 Task: Find connections with filter location Jagüey Grande with filter topic #jobinterviewswith filter profile language Spanish with filter current company TransPerfect with filter school Rungta College of Engineering & Technology Kohka-Kurud Bhilai. with filter industry Mining with filter service category AnimationArchitecture with filter keywords title SQL Developer
Action: Mouse moved to (486, 56)
Screenshot: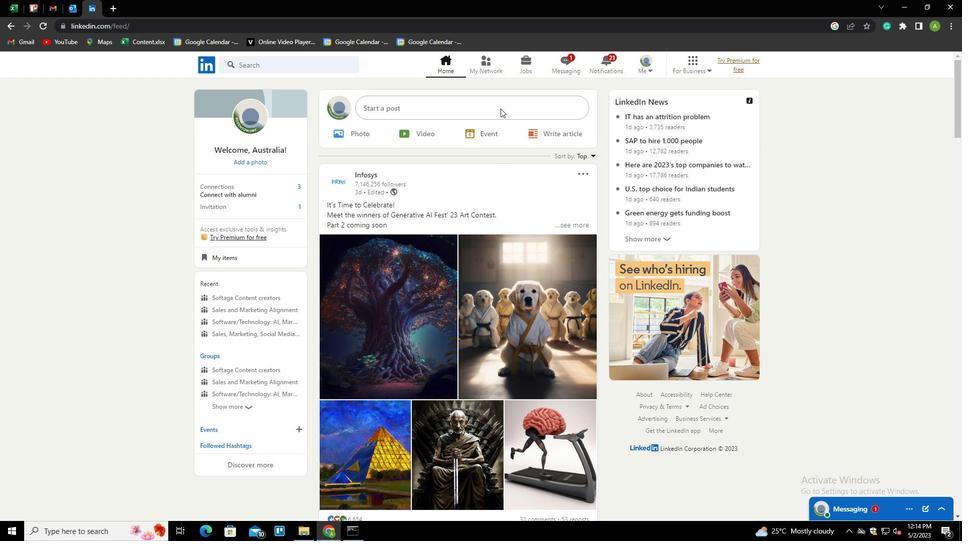 
Action: Mouse pressed left at (486, 56)
Screenshot: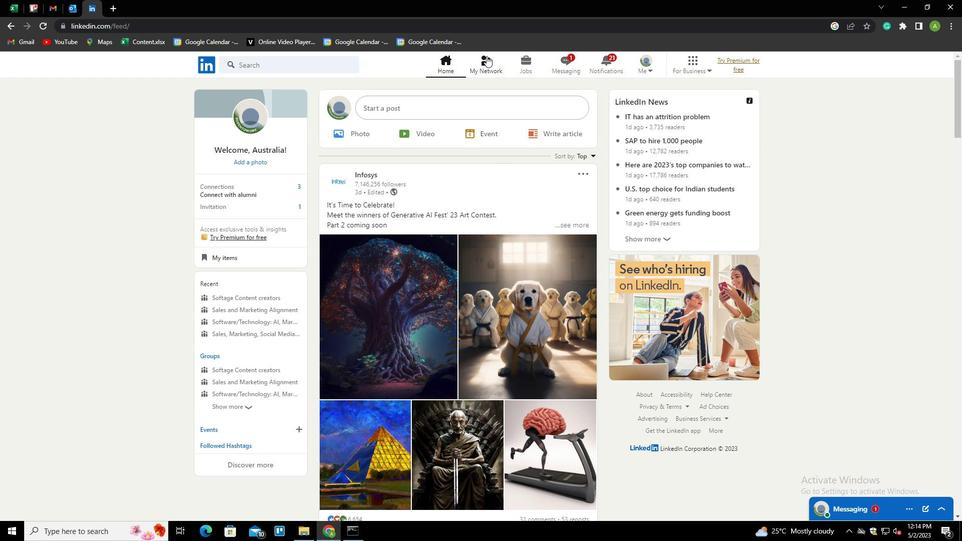 
Action: Mouse moved to (268, 120)
Screenshot: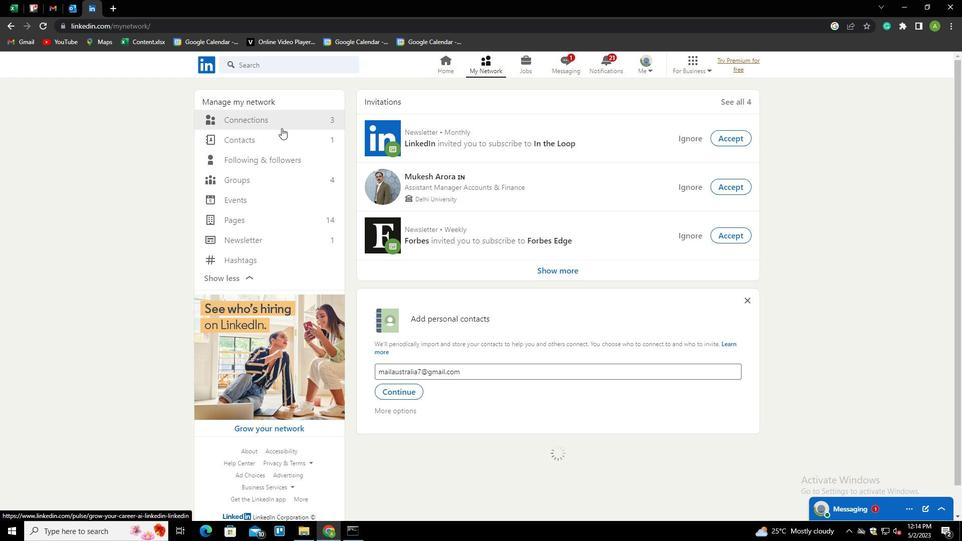 
Action: Mouse pressed left at (268, 120)
Screenshot: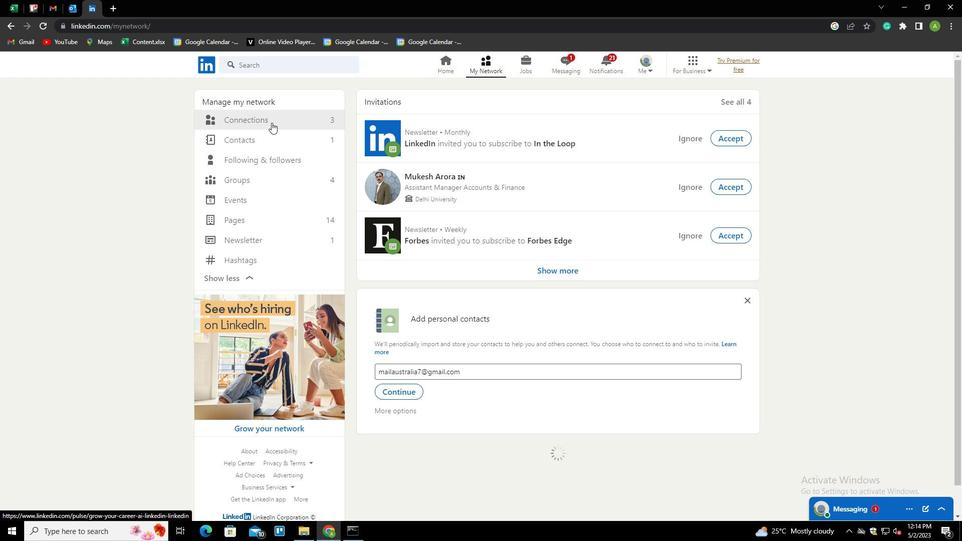 
Action: Mouse moved to (532, 120)
Screenshot: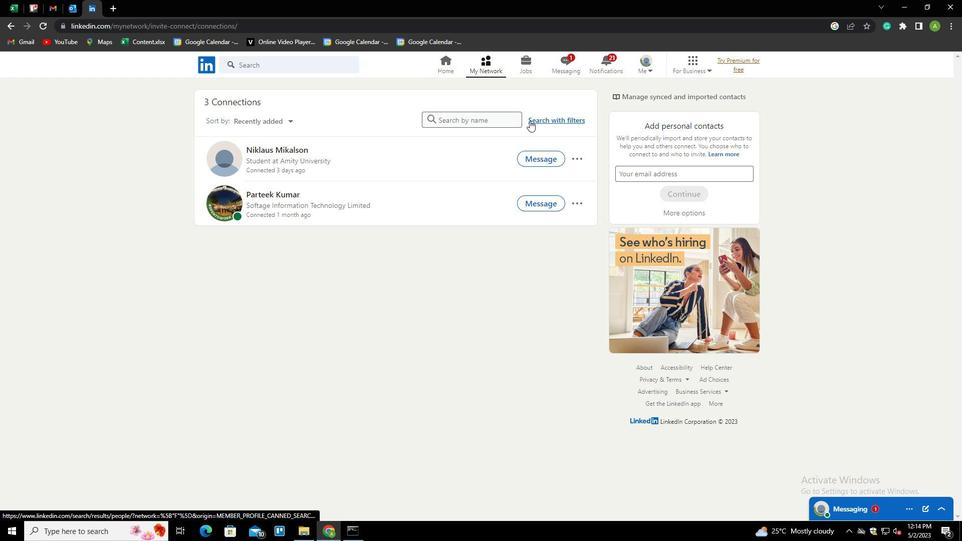 
Action: Mouse pressed left at (532, 120)
Screenshot: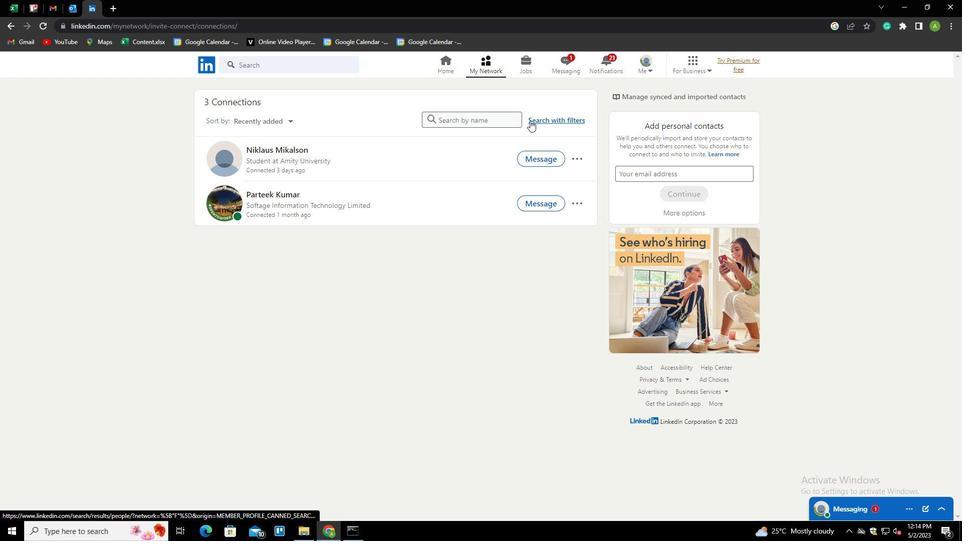
Action: Mouse moved to (511, 91)
Screenshot: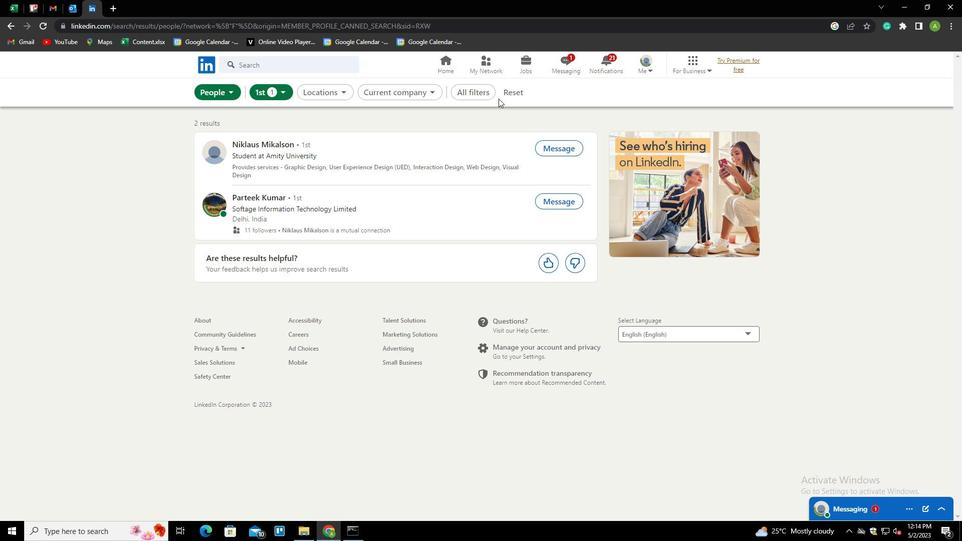 
Action: Mouse pressed left at (511, 91)
Screenshot: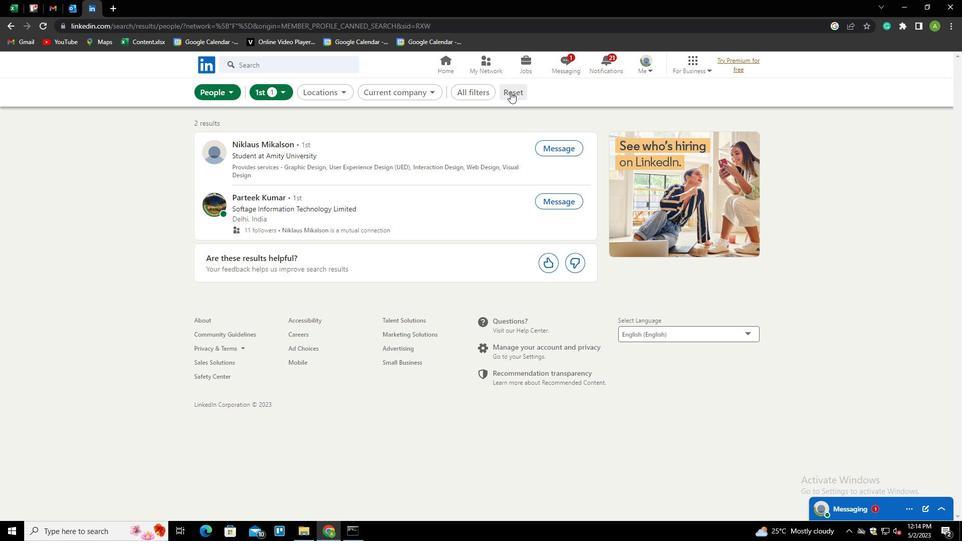 
Action: Mouse moved to (495, 91)
Screenshot: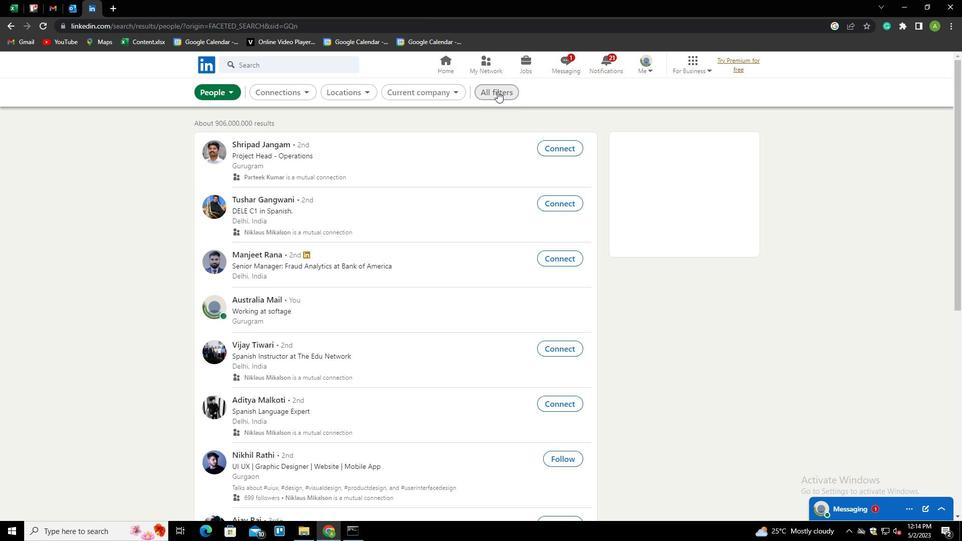 
Action: Mouse pressed left at (495, 91)
Screenshot: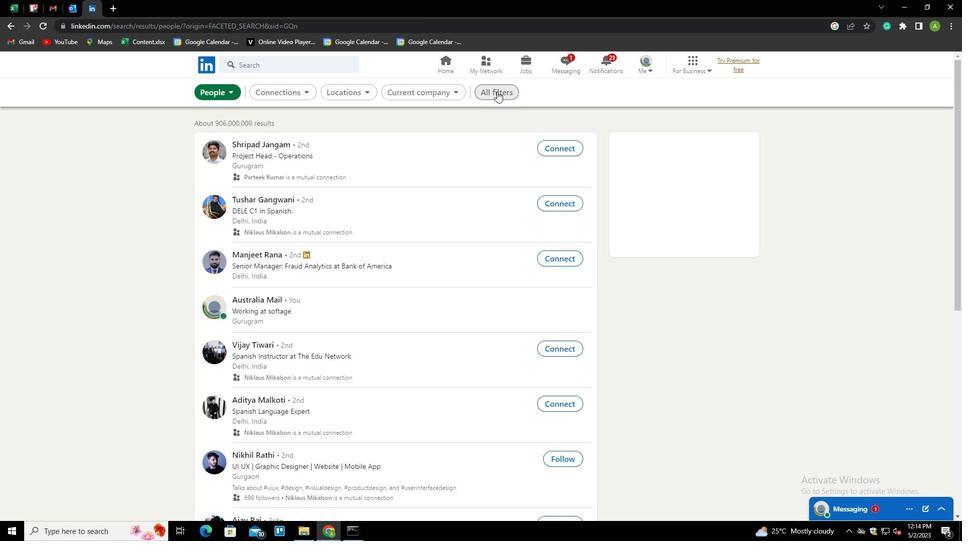 
Action: Mouse moved to (924, 272)
Screenshot: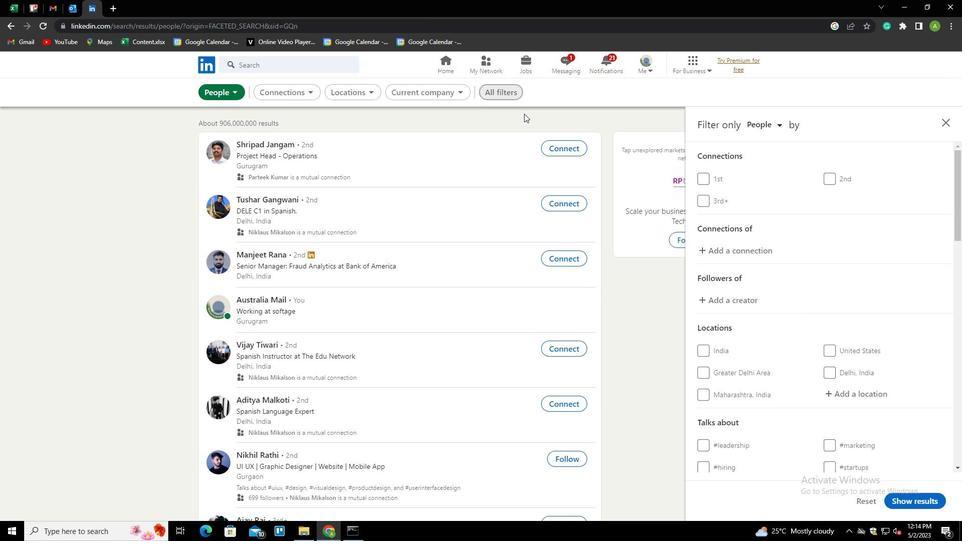 
Action: Mouse scrolled (924, 271) with delta (0, 0)
Screenshot: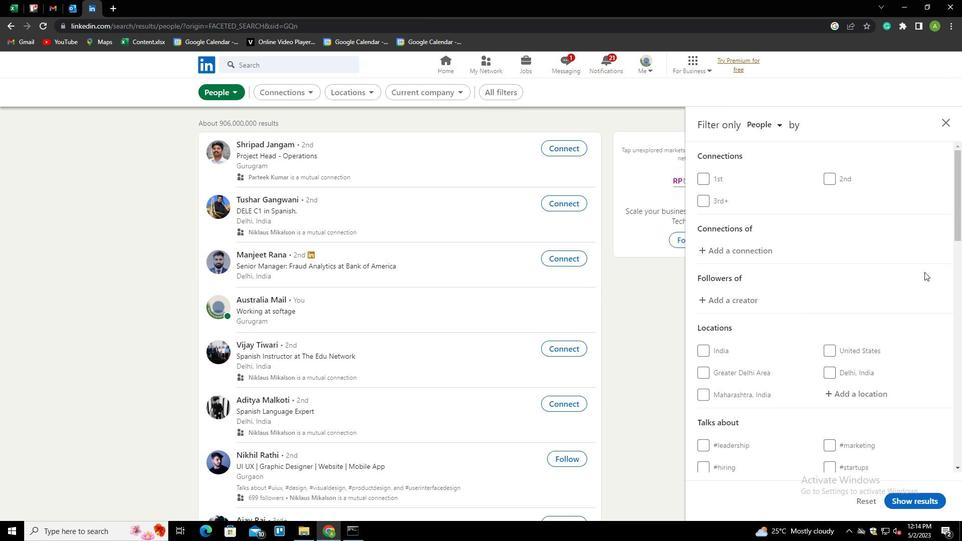 
Action: Mouse scrolled (924, 271) with delta (0, 0)
Screenshot: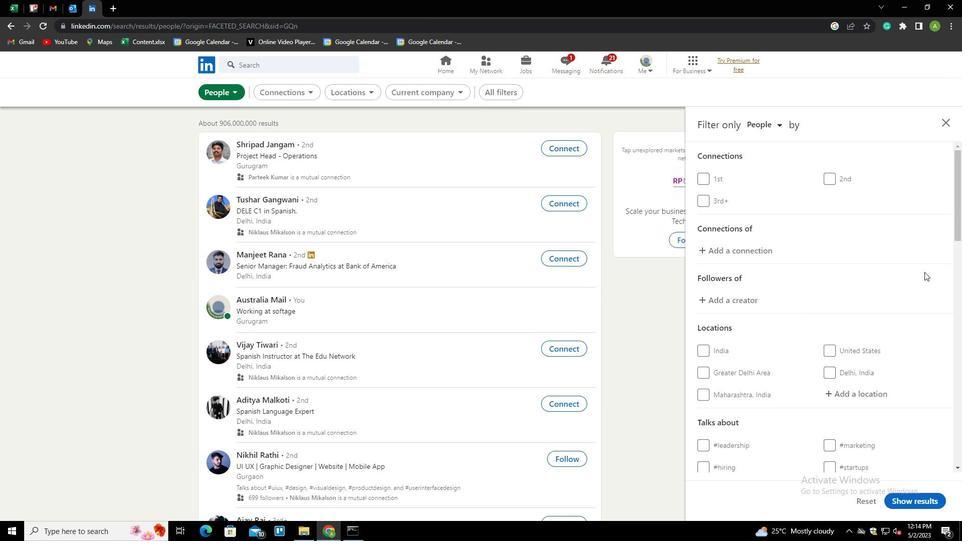 
Action: Mouse moved to (857, 299)
Screenshot: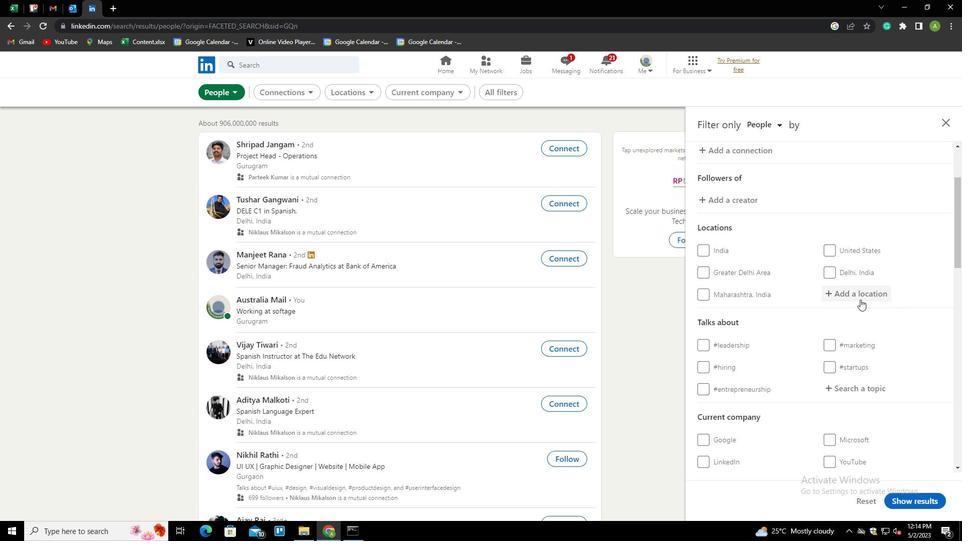 
Action: Mouse pressed left at (857, 299)
Screenshot: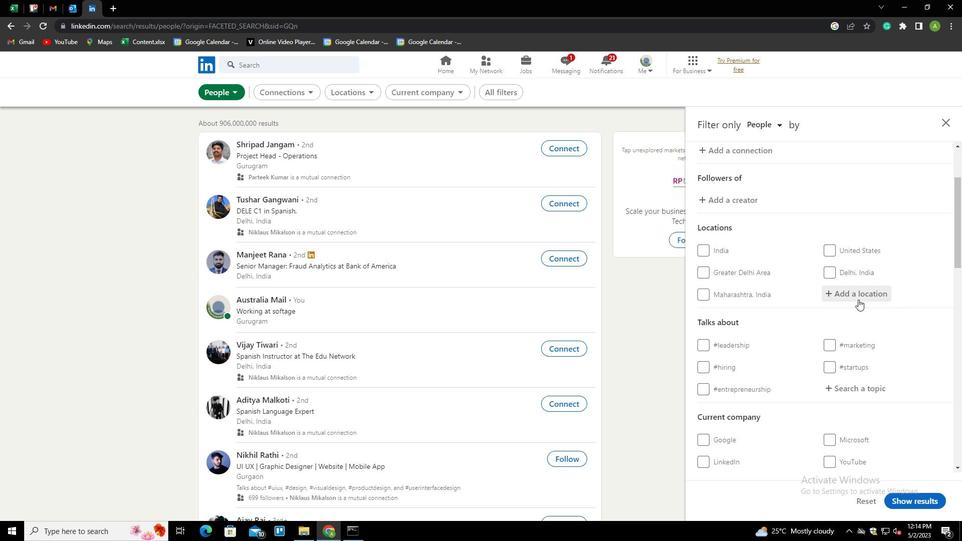 
Action: Key pressed <Key.shift>JAGUEY<Key.down><Key.enter>
Screenshot: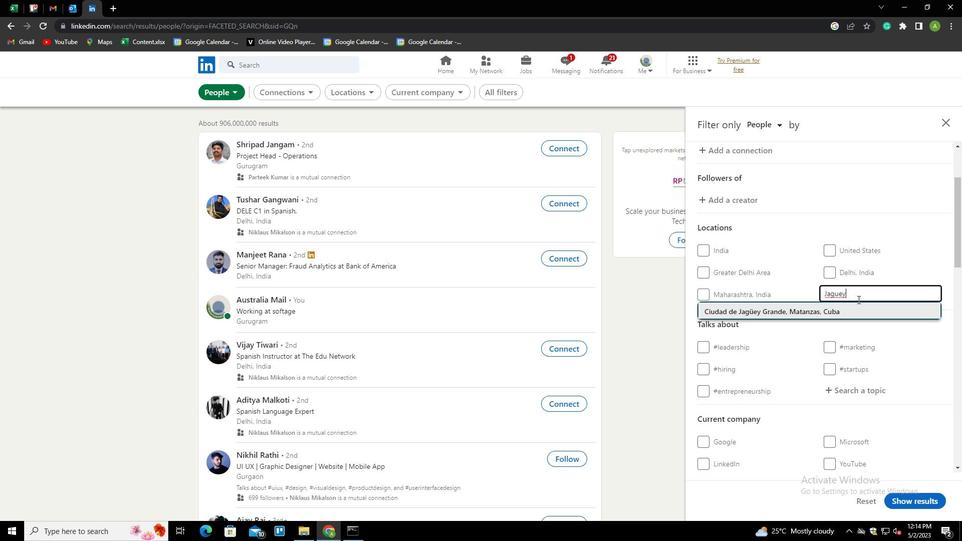 
Action: Mouse scrolled (857, 299) with delta (0, 0)
Screenshot: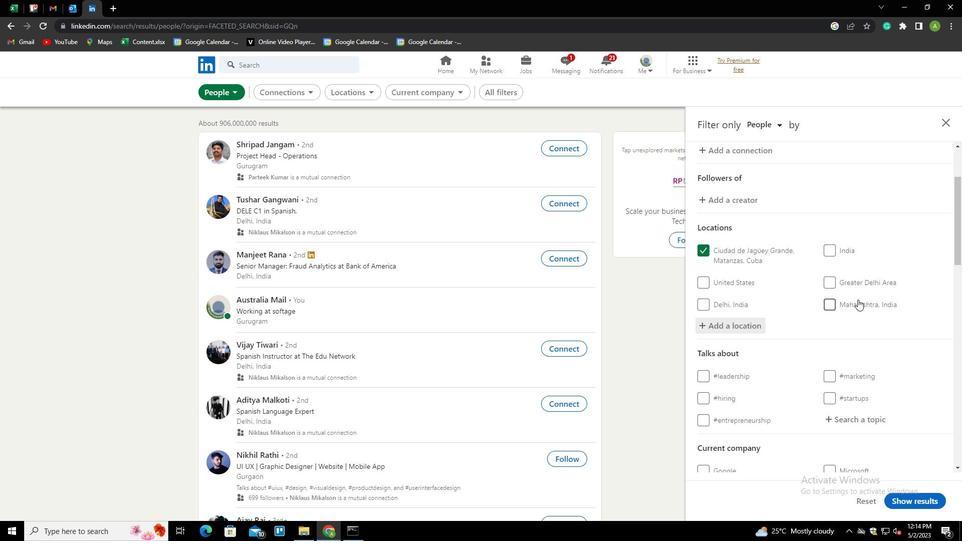 
Action: Mouse scrolled (857, 299) with delta (0, 0)
Screenshot: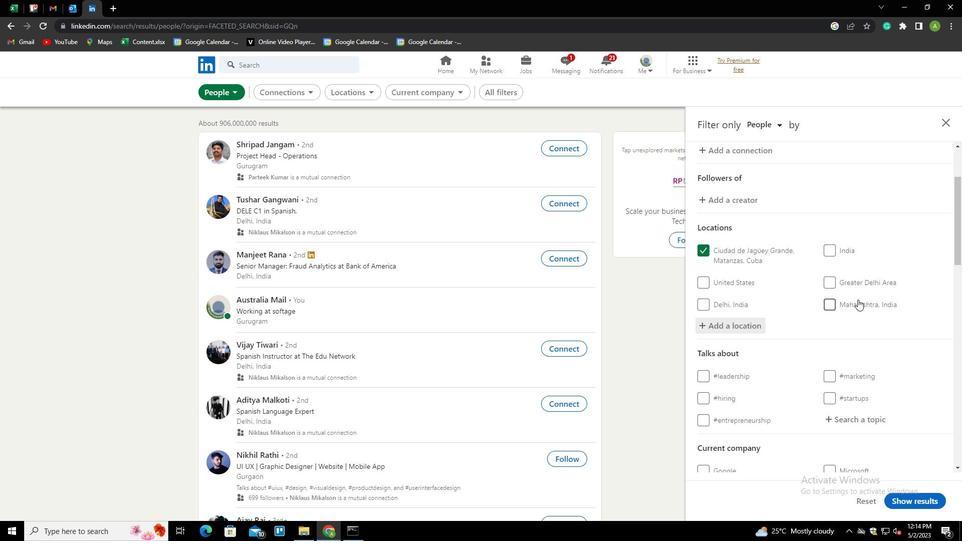 
Action: Mouse scrolled (857, 299) with delta (0, 0)
Screenshot: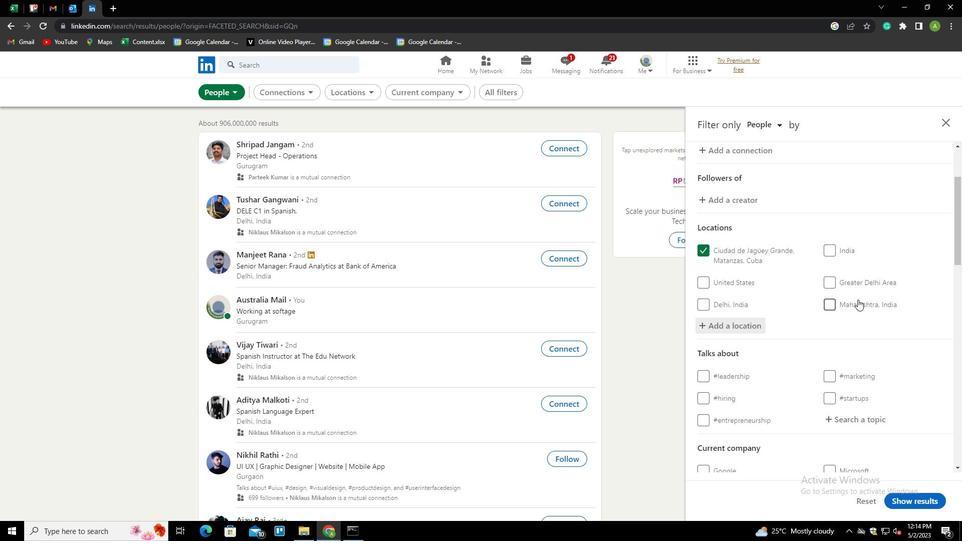 
Action: Mouse moved to (852, 269)
Screenshot: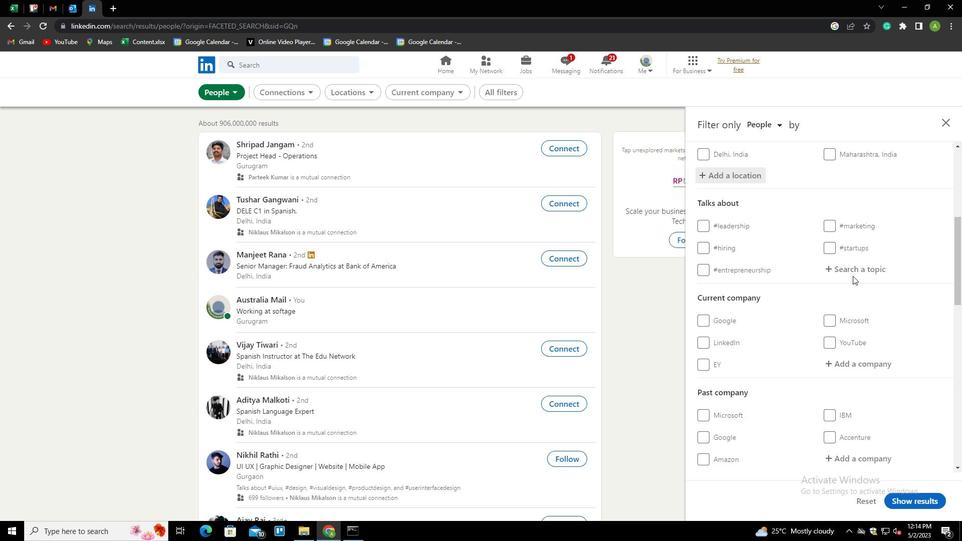 
Action: Mouse pressed left at (852, 269)
Screenshot: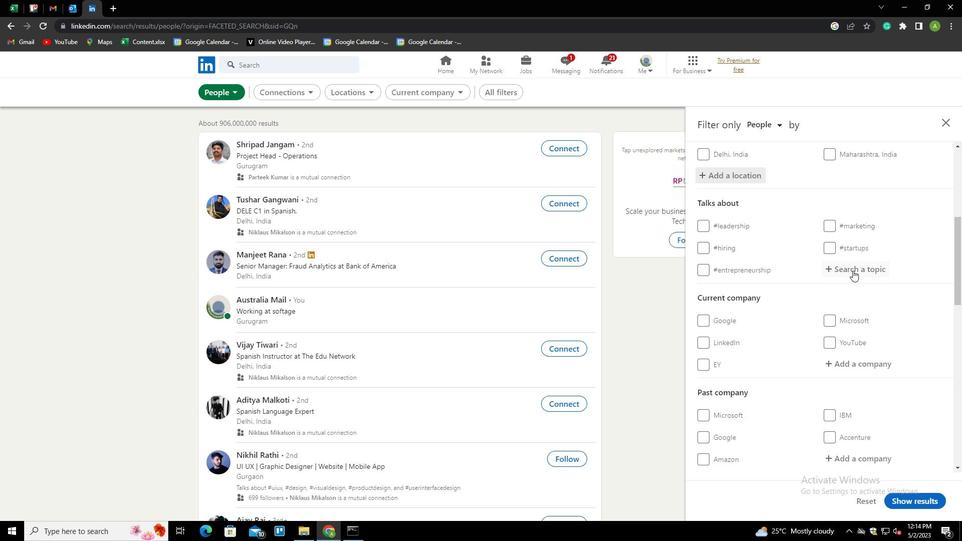 
Action: Key pressed JOBINT<Key.down><Key.enter>
Screenshot: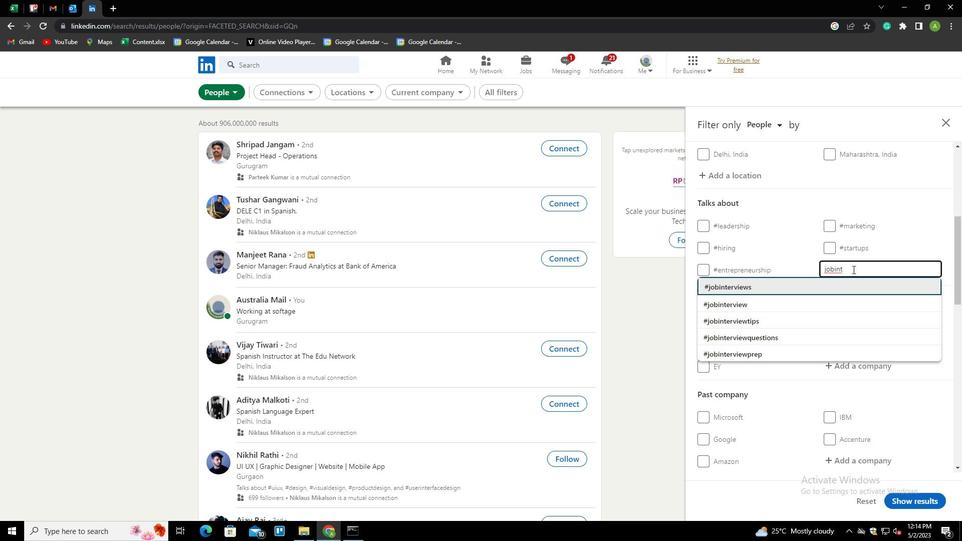 
Action: Mouse scrolled (852, 269) with delta (0, 0)
Screenshot: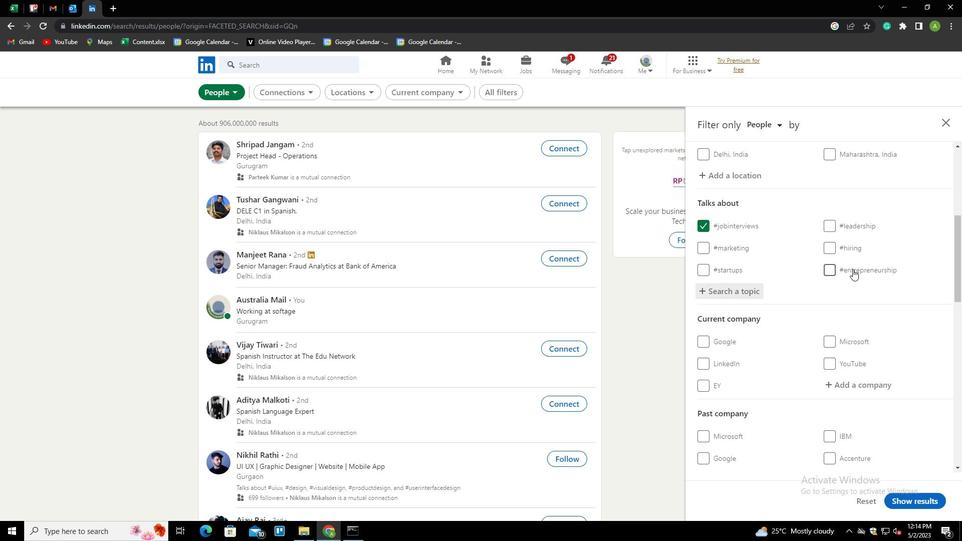 
Action: Mouse scrolled (852, 269) with delta (0, 0)
Screenshot: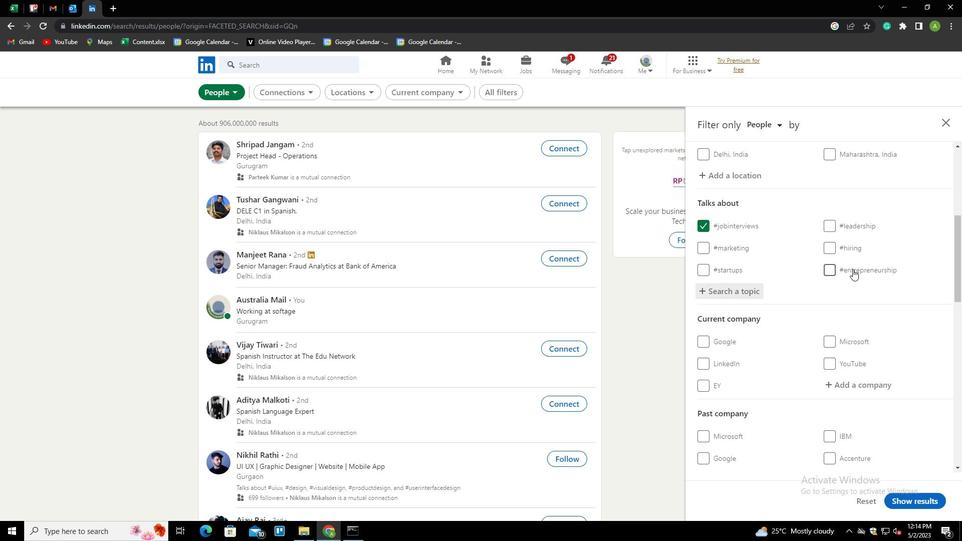 
Action: Mouse scrolled (852, 269) with delta (0, 0)
Screenshot: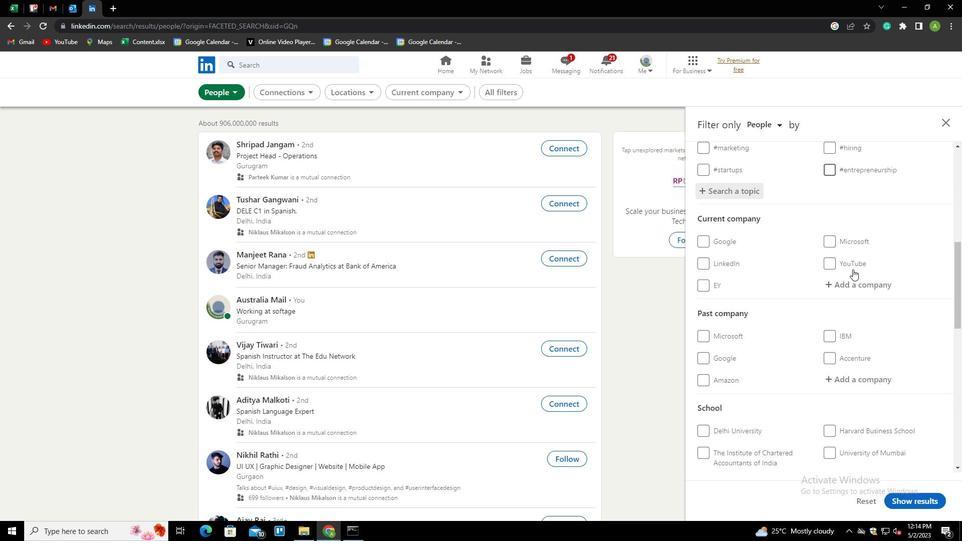 
Action: Mouse scrolled (852, 269) with delta (0, 0)
Screenshot: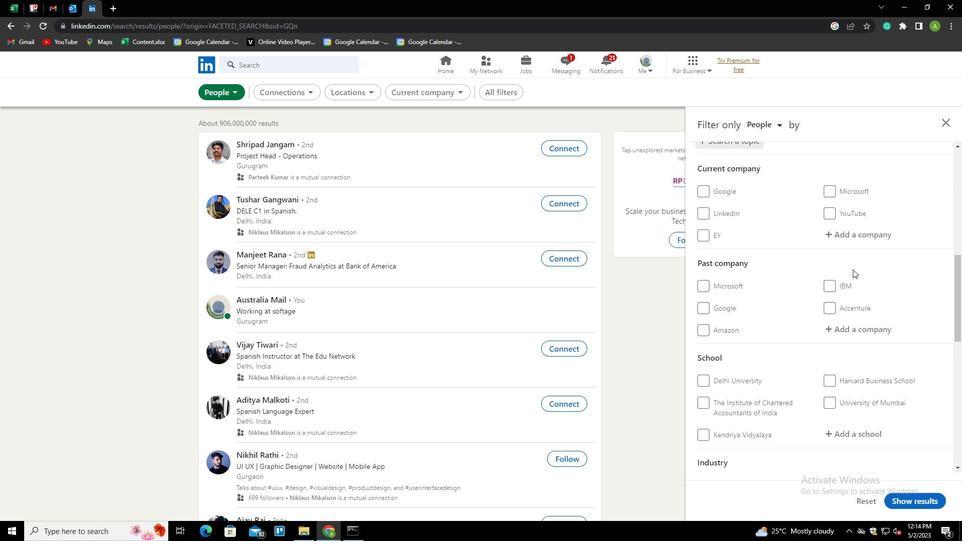 
Action: Mouse scrolled (852, 269) with delta (0, 0)
Screenshot: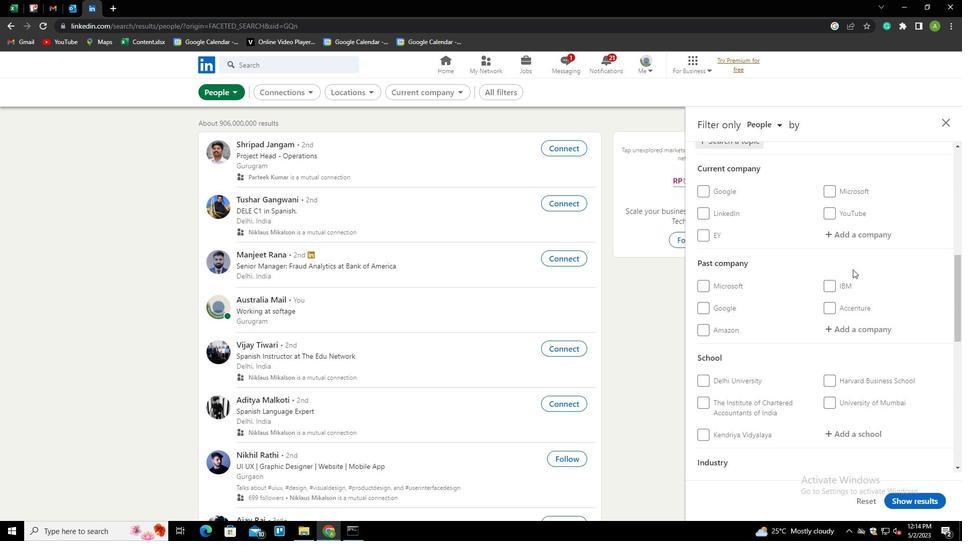 
Action: Mouse scrolled (852, 269) with delta (0, 0)
Screenshot: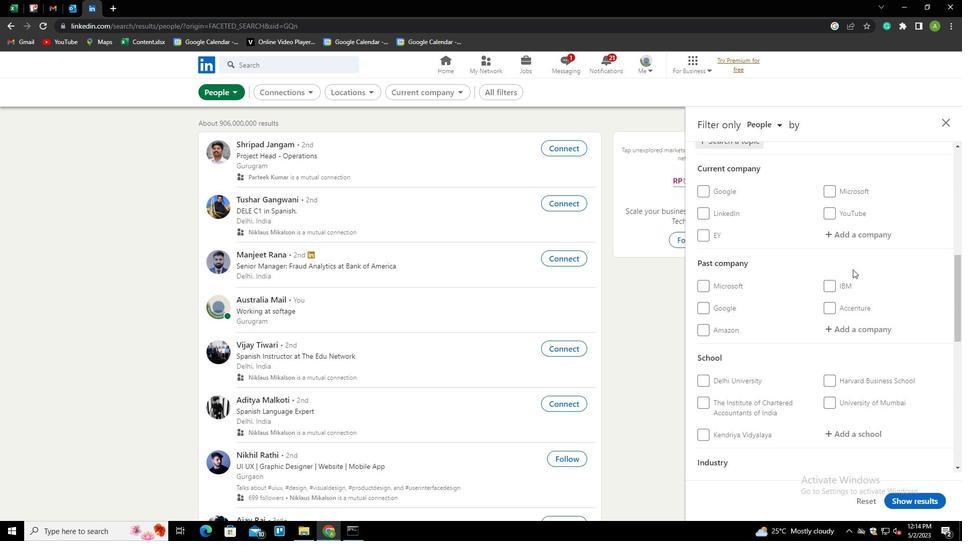 
Action: Mouse scrolled (852, 269) with delta (0, 0)
Screenshot: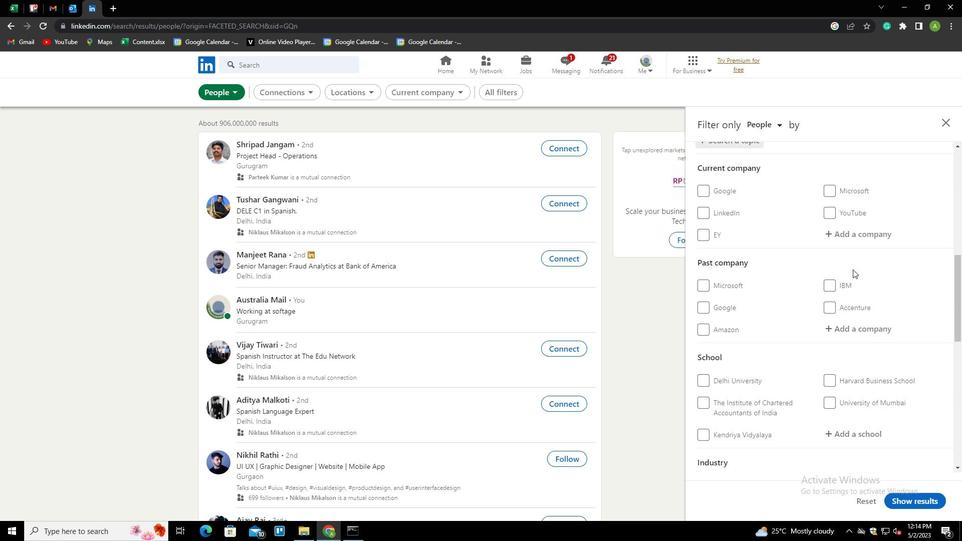 
Action: Mouse scrolled (852, 269) with delta (0, 0)
Screenshot: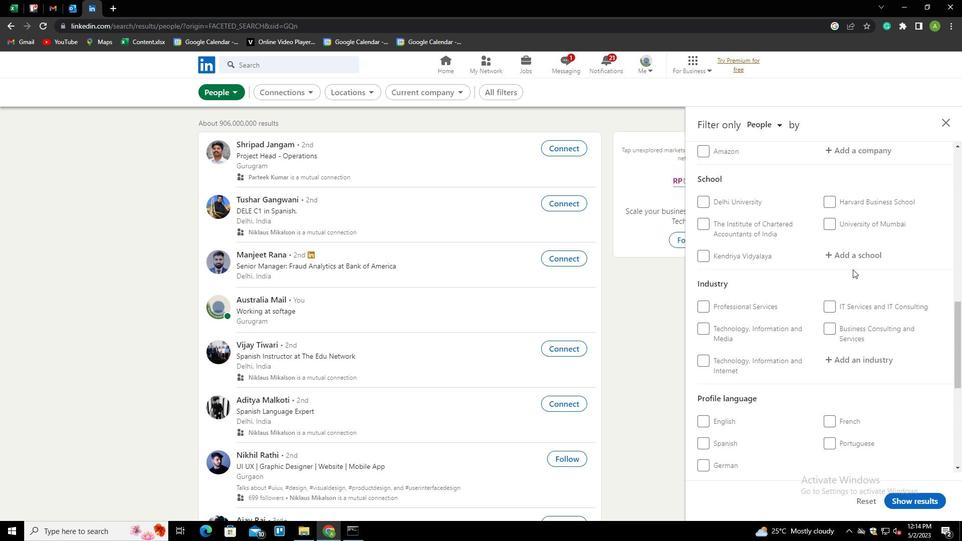 
Action: Mouse scrolled (852, 269) with delta (0, 0)
Screenshot: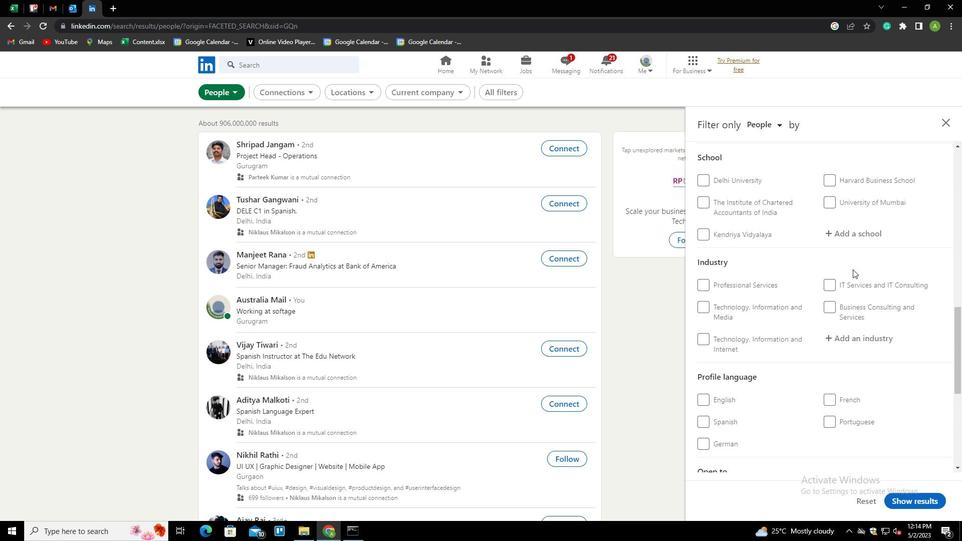 
Action: Mouse scrolled (852, 269) with delta (0, 0)
Screenshot: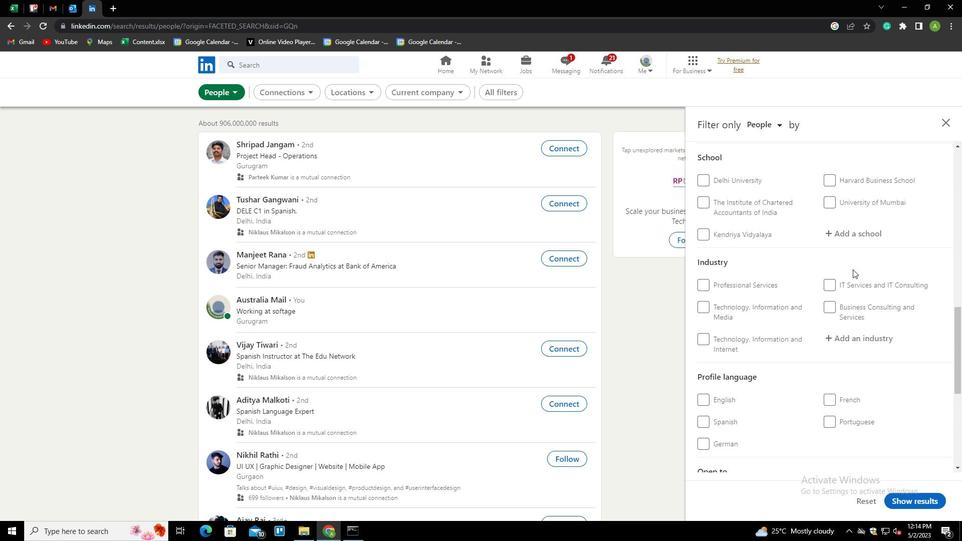 
Action: Mouse moved to (722, 272)
Screenshot: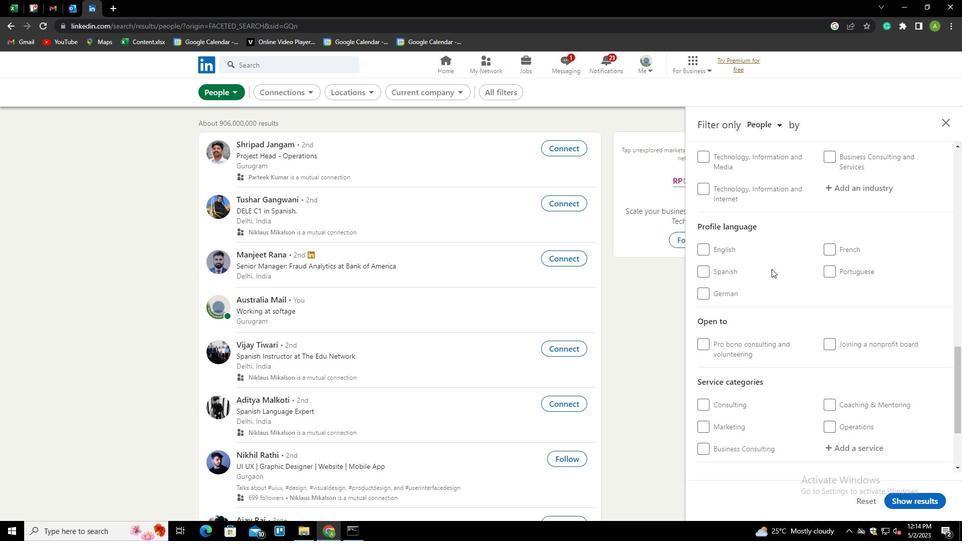 
Action: Mouse pressed left at (722, 272)
Screenshot: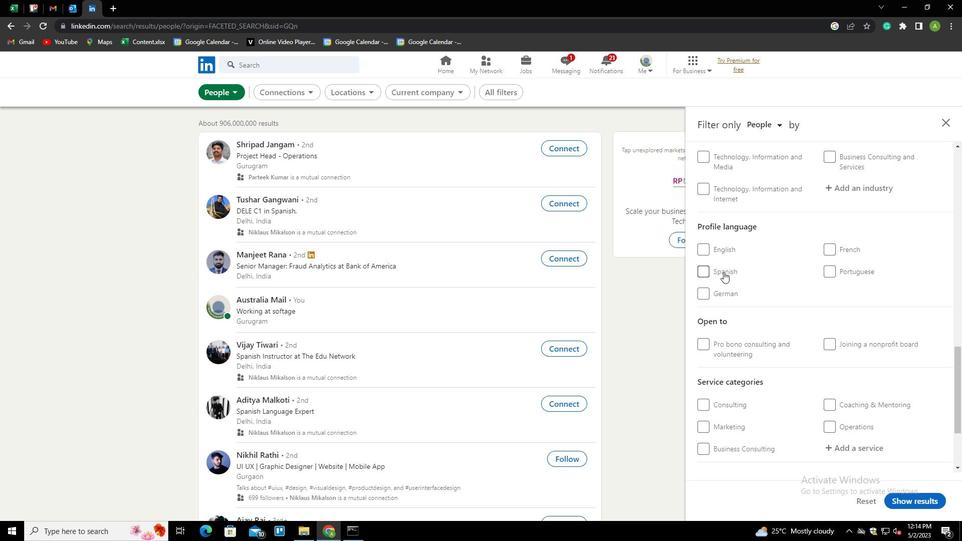 
Action: Mouse moved to (844, 275)
Screenshot: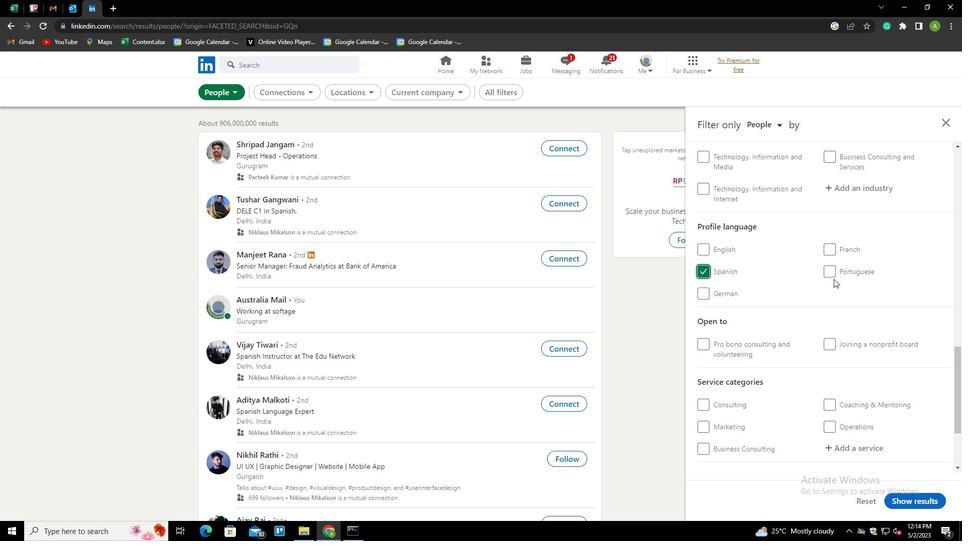 
Action: Mouse scrolled (844, 275) with delta (0, 0)
Screenshot: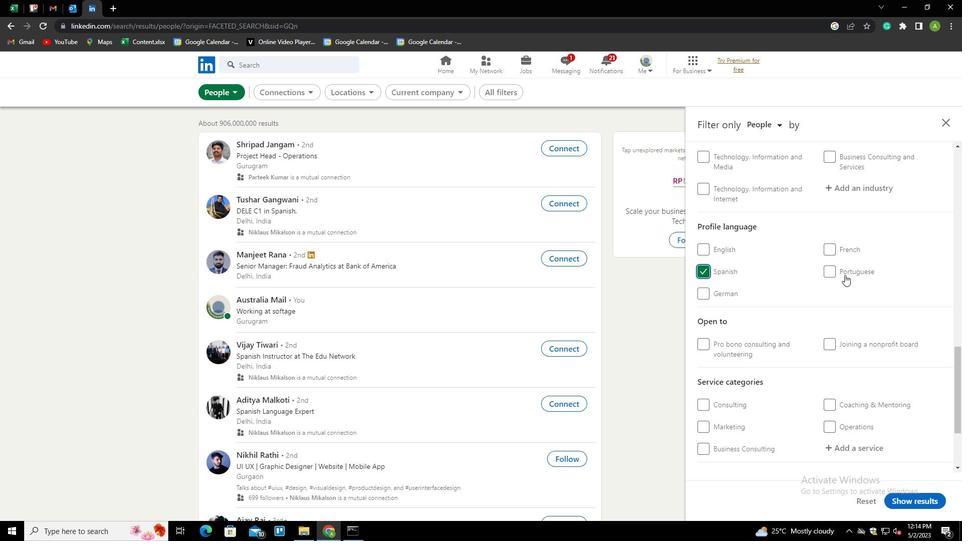 
Action: Mouse scrolled (844, 275) with delta (0, 0)
Screenshot: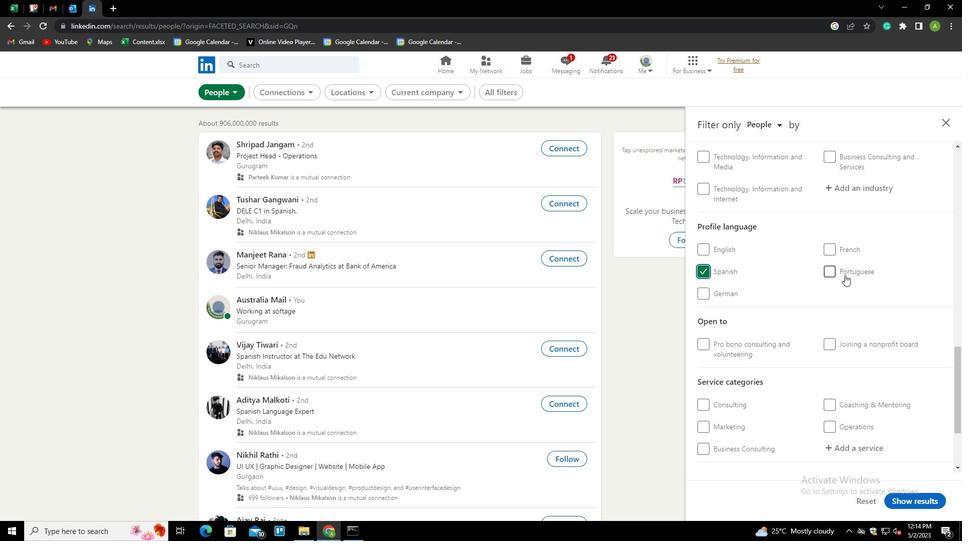 
Action: Mouse scrolled (844, 275) with delta (0, 0)
Screenshot: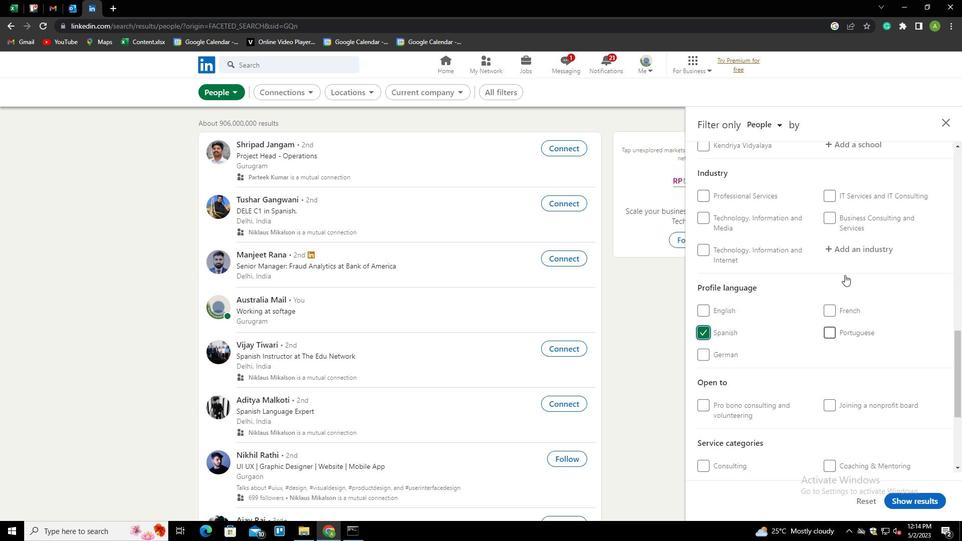 
Action: Mouse scrolled (844, 275) with delta (0, 0)
Screenshot: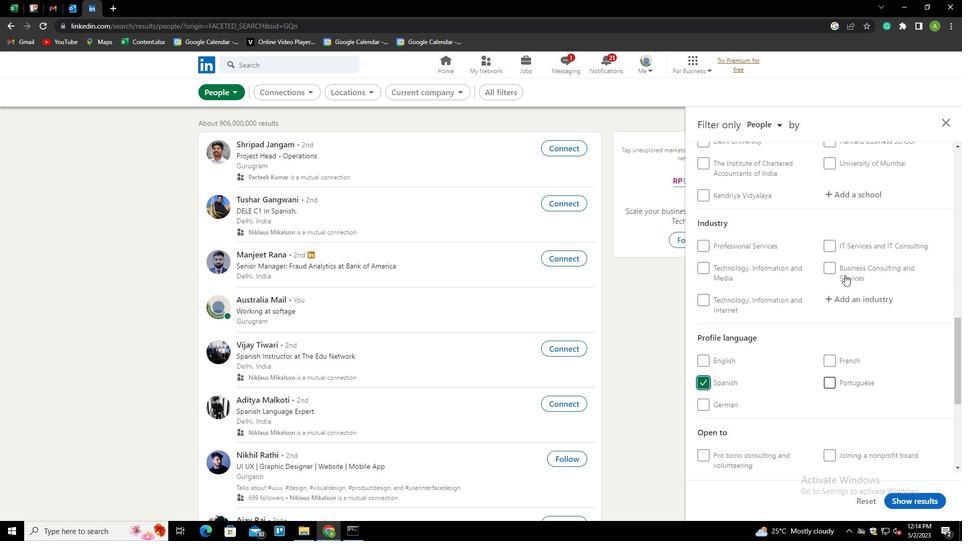 
Action: Mouse scrolled (844, 275) with delta (0, 0)
Screenshot: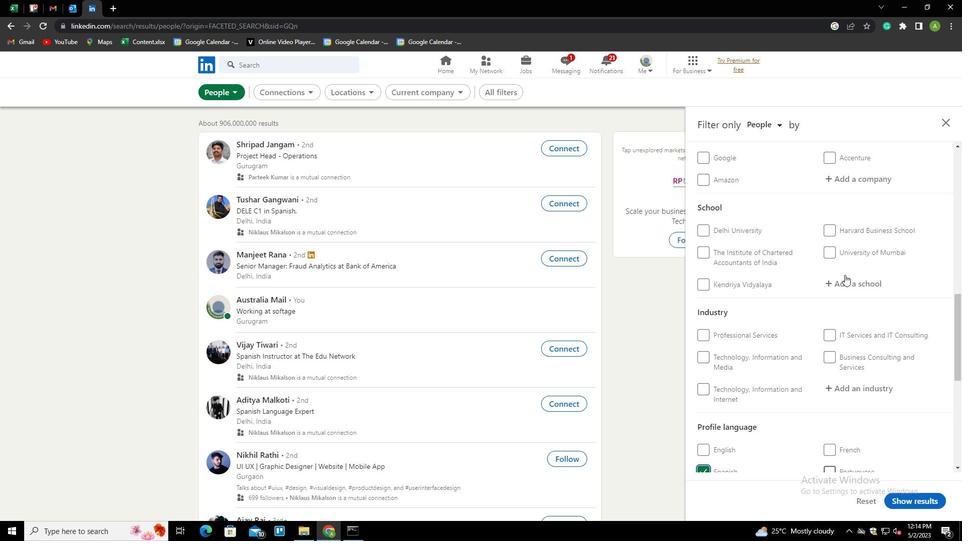 
Action: Mouse scrolled (844, 275) with delta (0, 0)
Screenshot: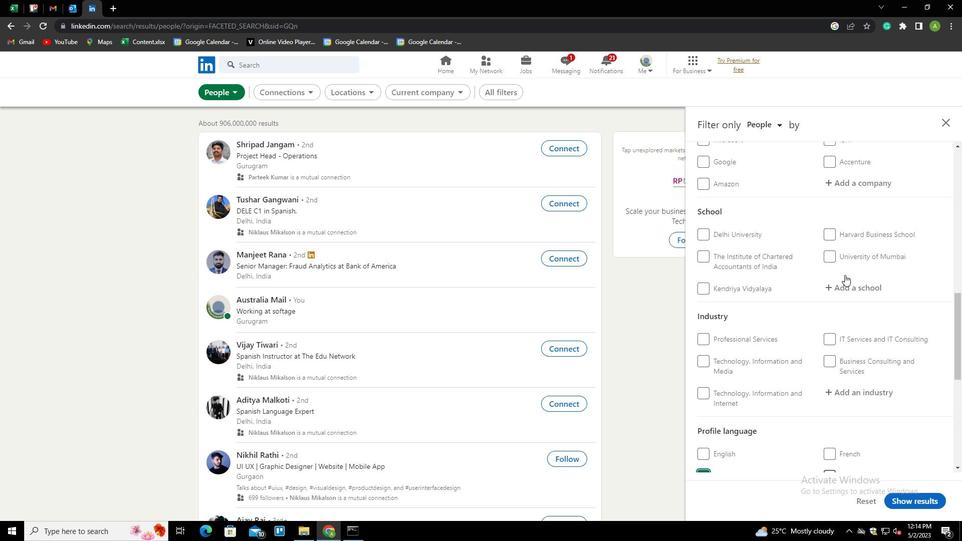
Action: Mouse scrolled (844, 275) with delta (0, 0)
Screenshot: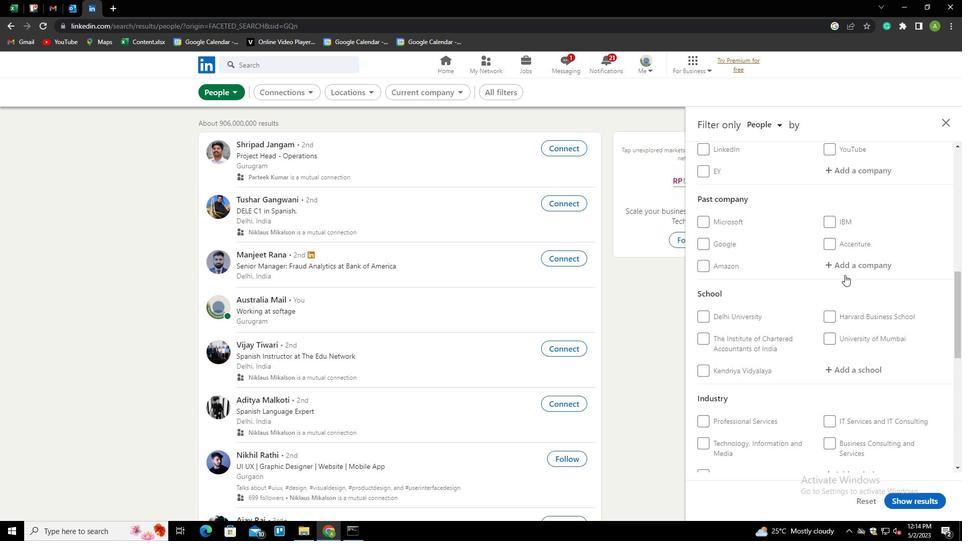 
Action: Mouse moved to (841, 236)
Screenshot: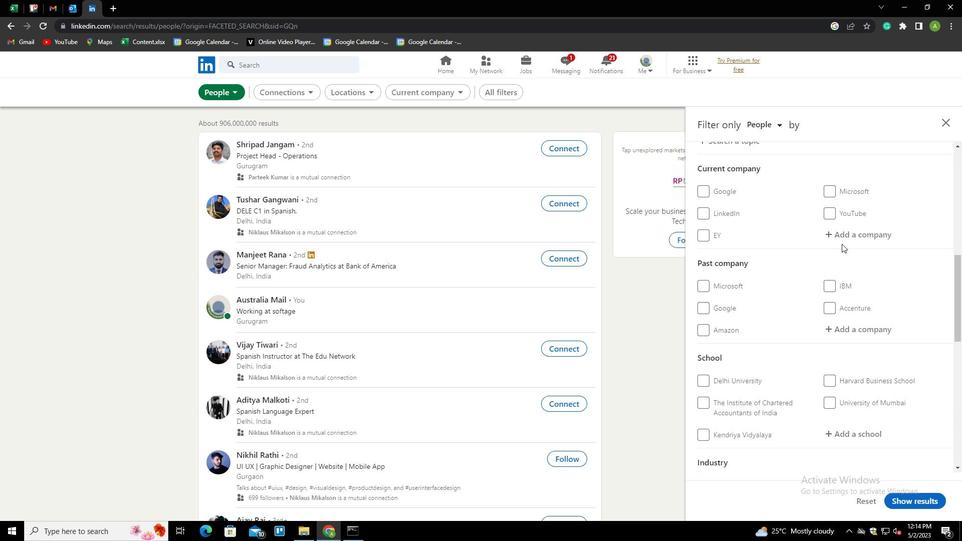 
Action: Mouse pressed left at (841, 236)
Screenshot: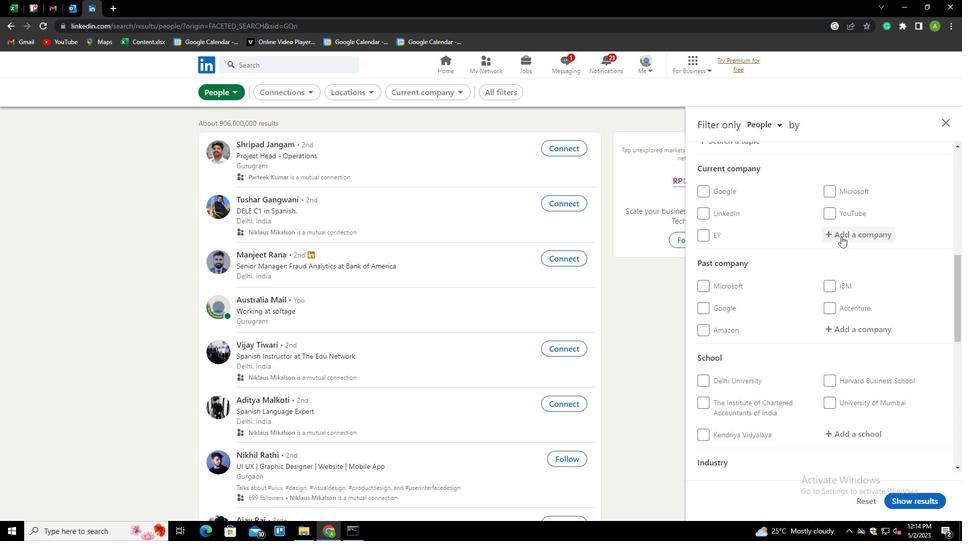 
Action: Key pressed <Key.shift>TRANSPERFS<Key.backspace><Key.down><Key.enter>
Screenshot: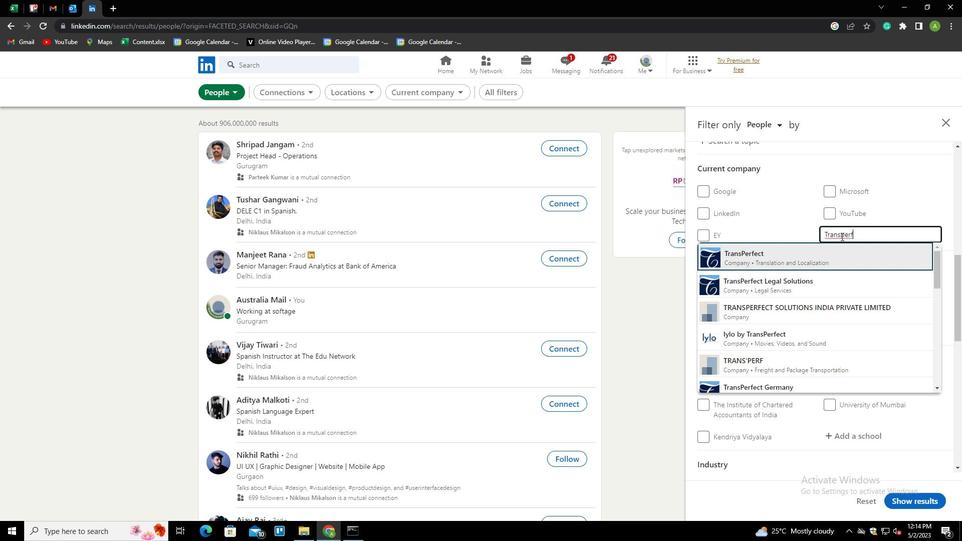 
Action: Mouse scrolled (841, 235) with delta (0, 0)
Screenshot: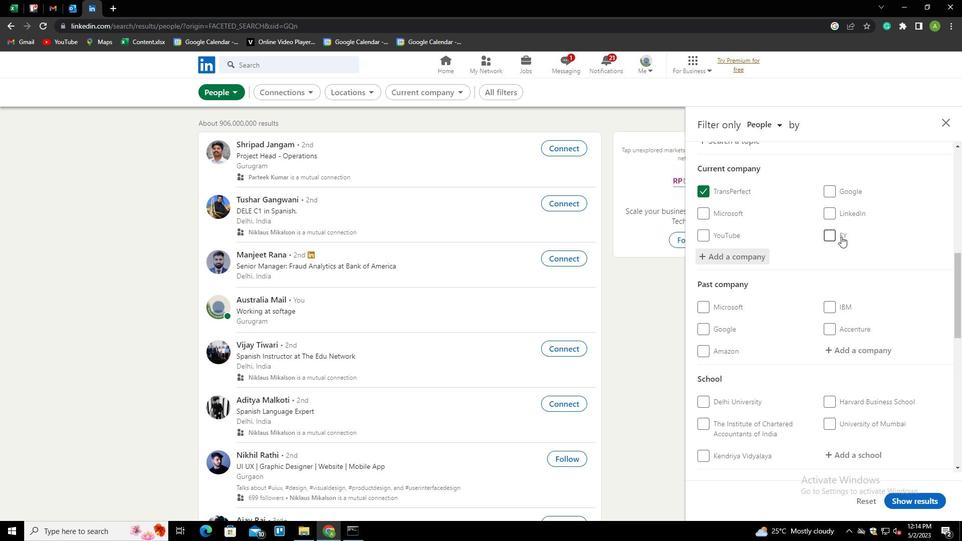 
Action: Mouse scrolled (841, 235) with delta (0, 0)
Screenshot: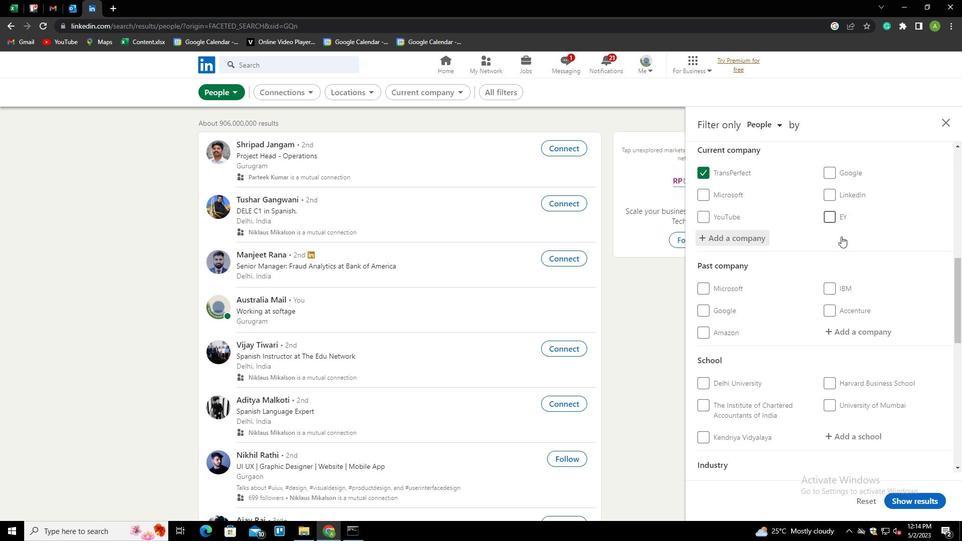 
Action: Mouse scrolled (841, 235) with delta (0, 0)
Screenshot: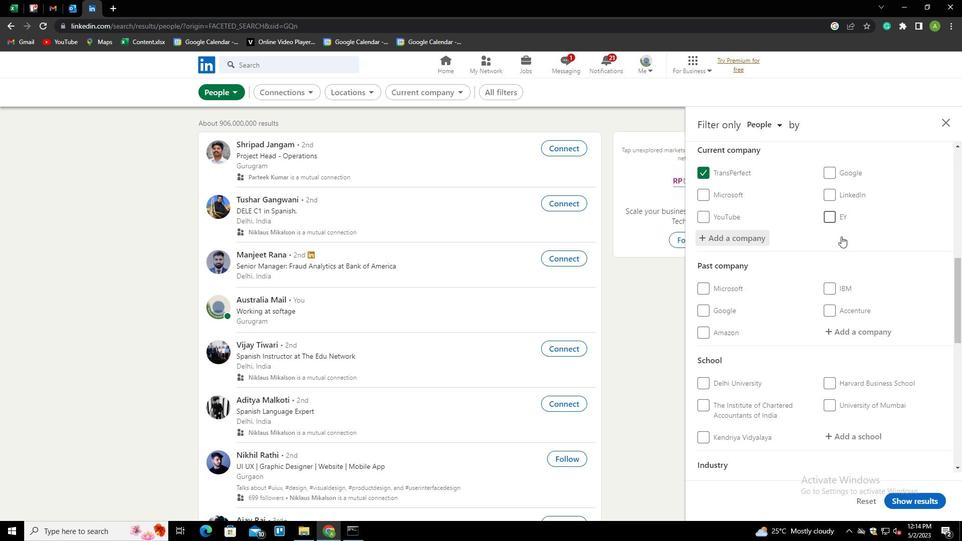 
Action: Mouse scrolled (841, 235) with delta (0, 0)
Screenshot: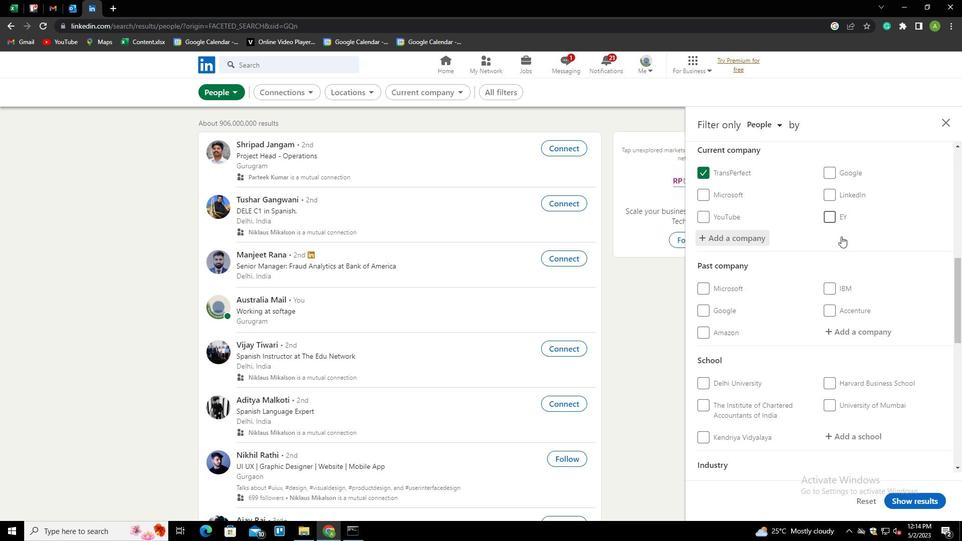 
Action: Mouse moved to (843, 245)
Screenshot: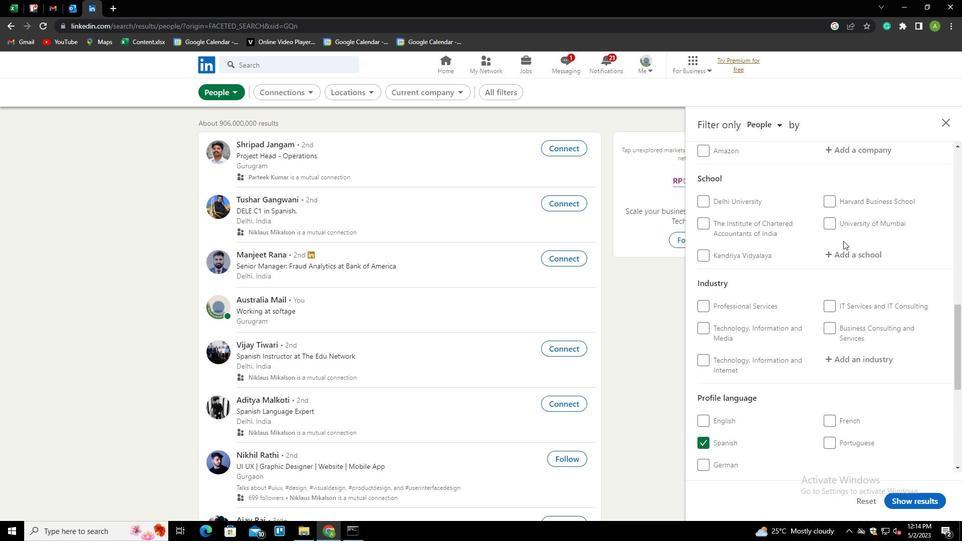 
Action: Mouse pressed left at (843, 245)
Screenshot: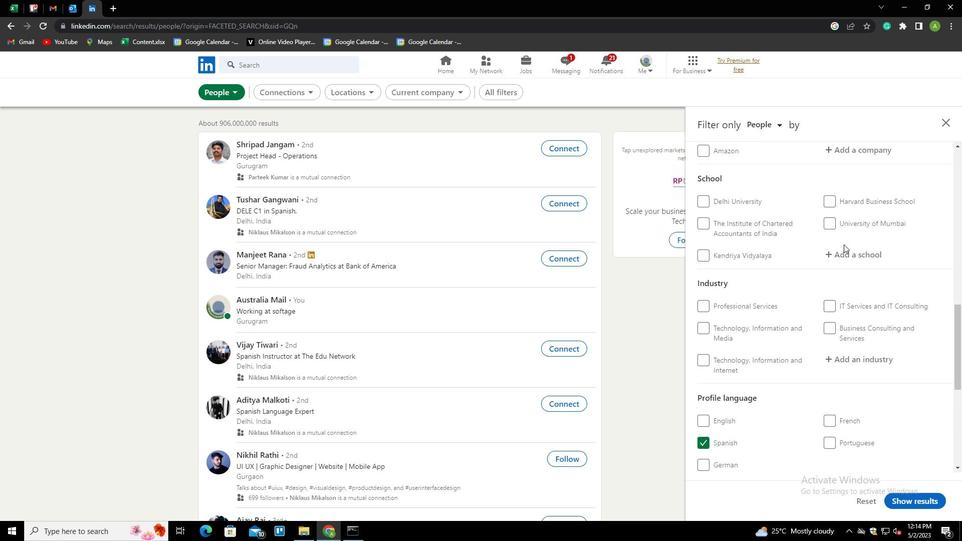 
Action: Mouse moved to (844, 248)
Screenshot: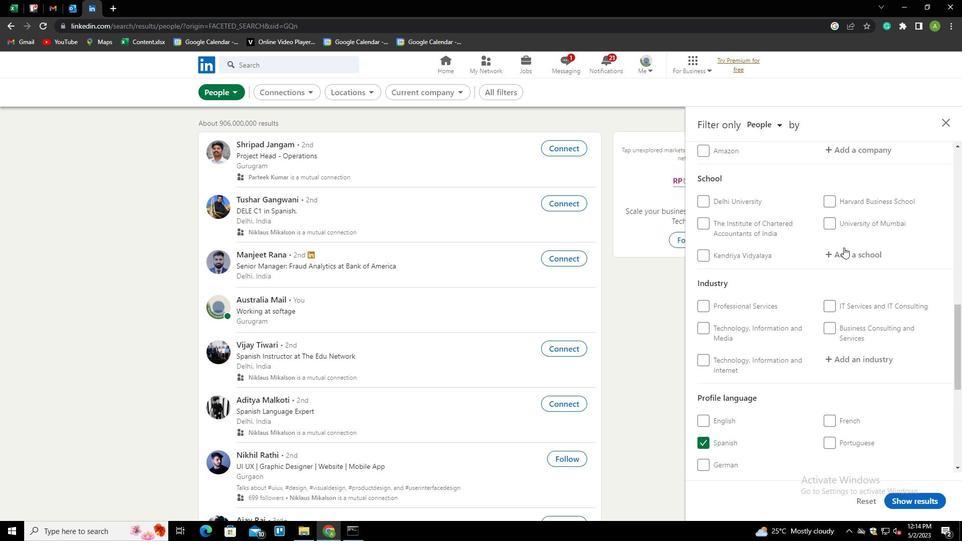 
Action: Mouse pressed left at (844, 248)
Screenshot: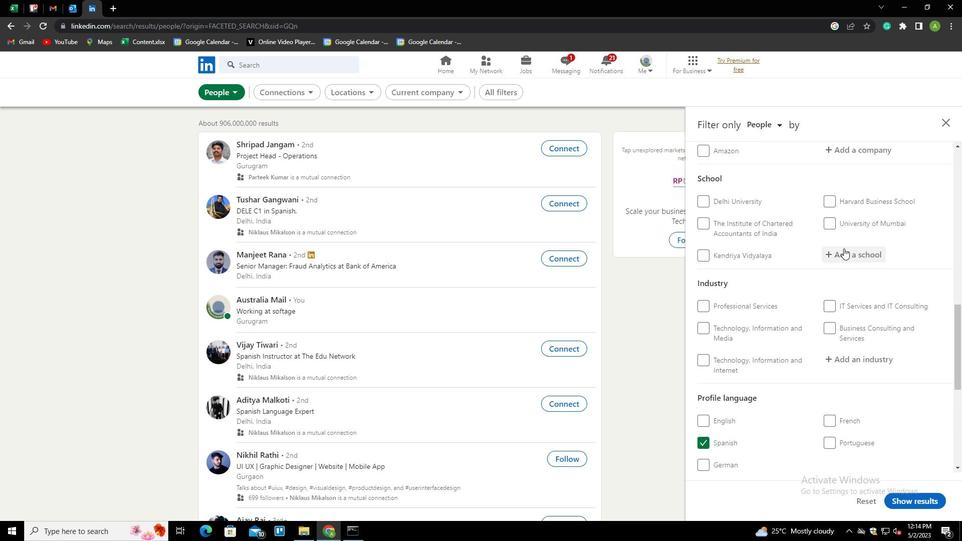 
Action: Mouse moved to (847, 251)
Screenshot: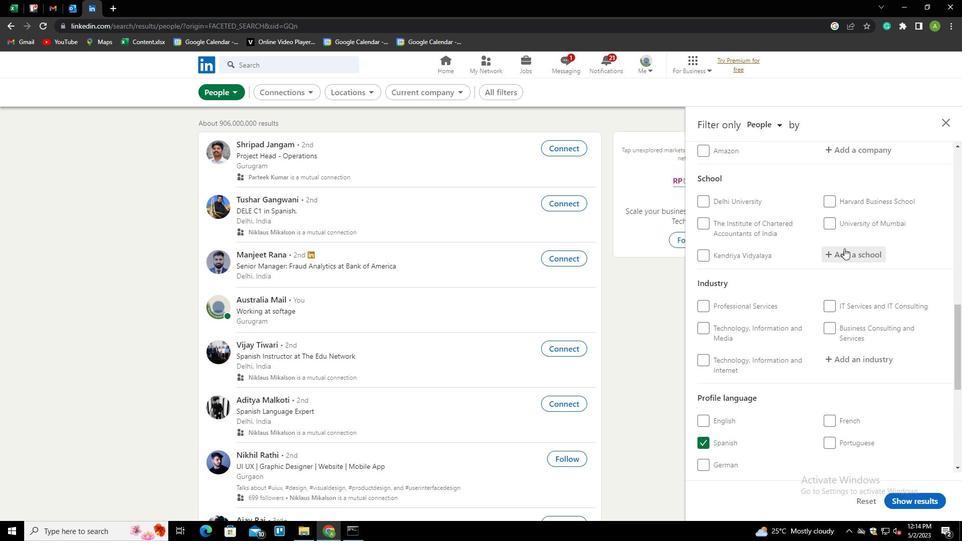 
Action: Mouse pressed left at (847, 251)
Screenshot: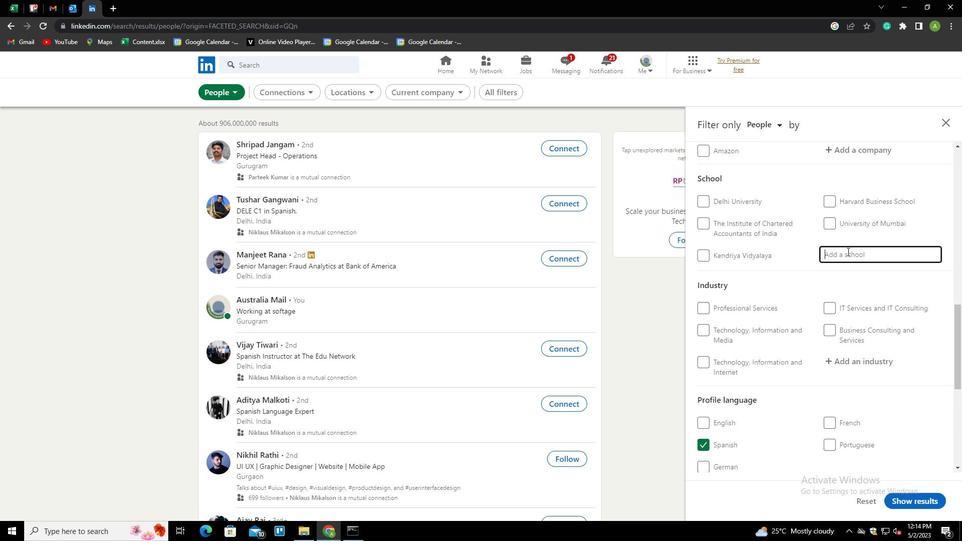 
Action: Key pressed <Key.shift>RUNGATA<Key.left><Key.left><Key.backspace><Key.down><Key.enter>
Screenshot: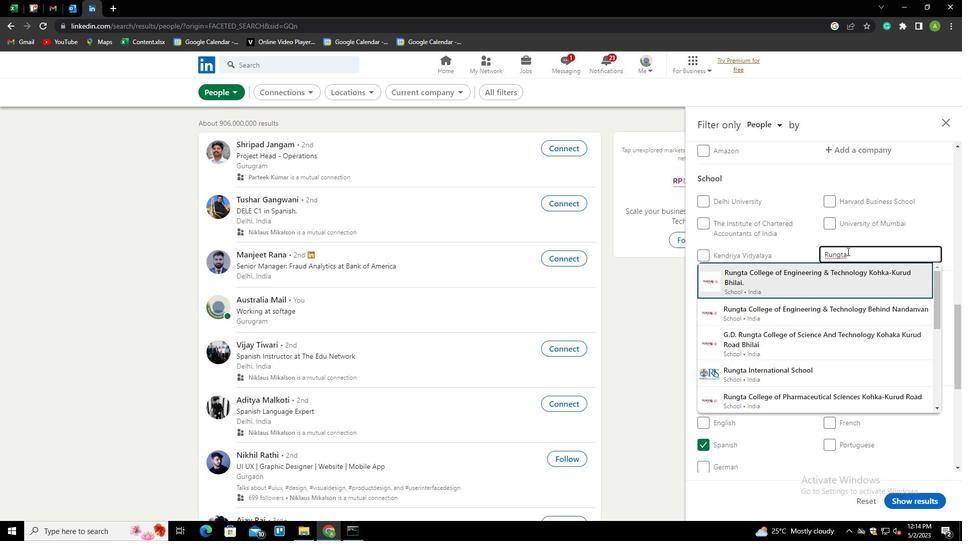 
Action: Mouse scrolled (847, 251) with delta (0, 0)
Screenshot: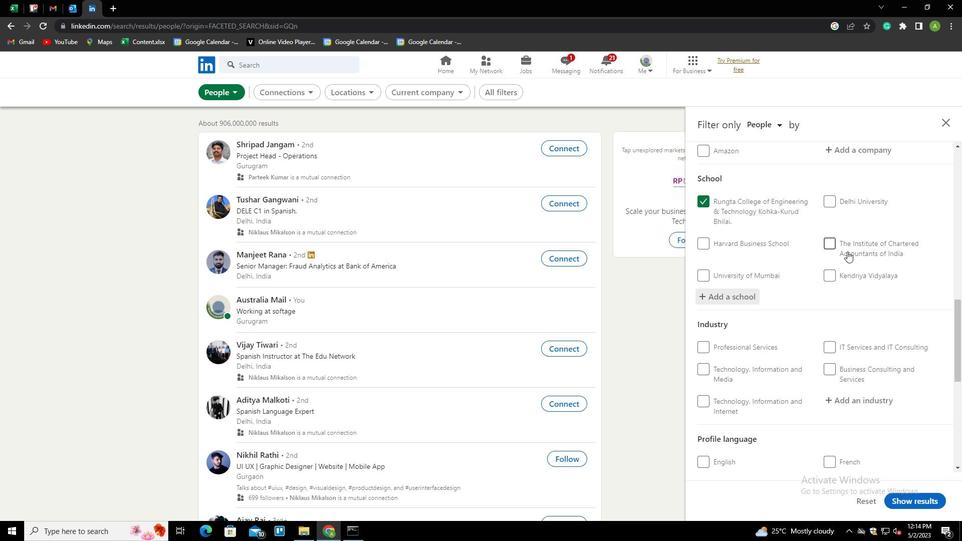 
Action: Mouse scrolled (847, 251) with delta (0, 0)
Screenshot: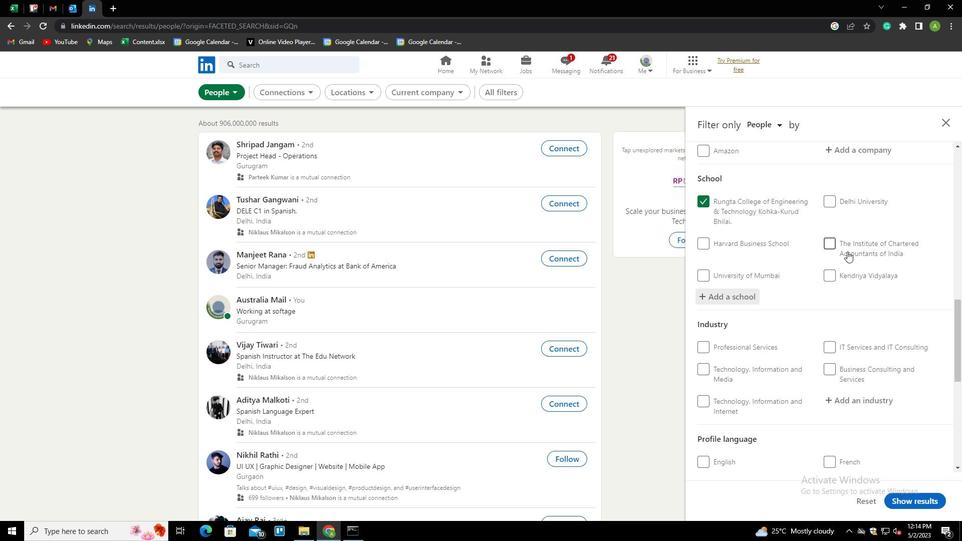 
Action: Mouse scrolled (847, 251) with delta (0, 0)
Screenshot: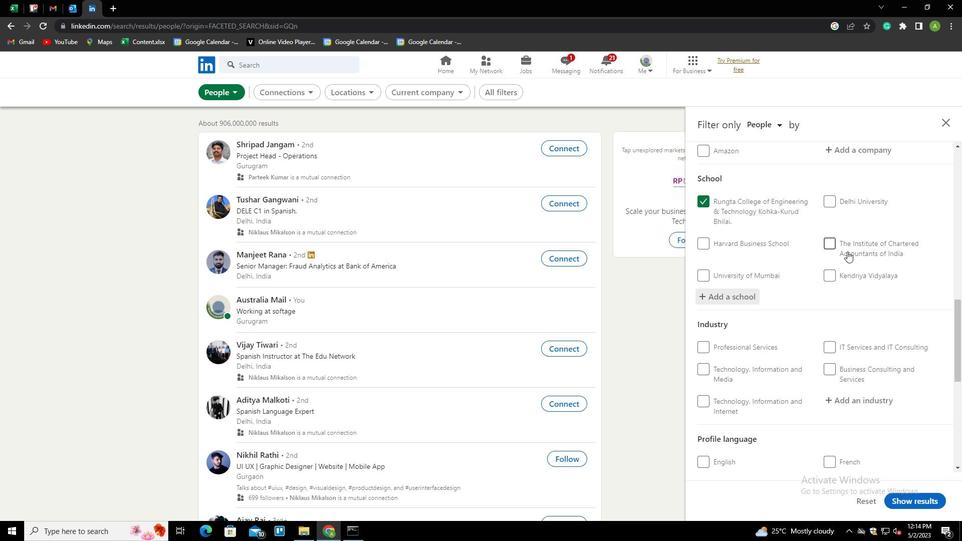 
Action: Mouse moved to (852, 246)
Screenshot: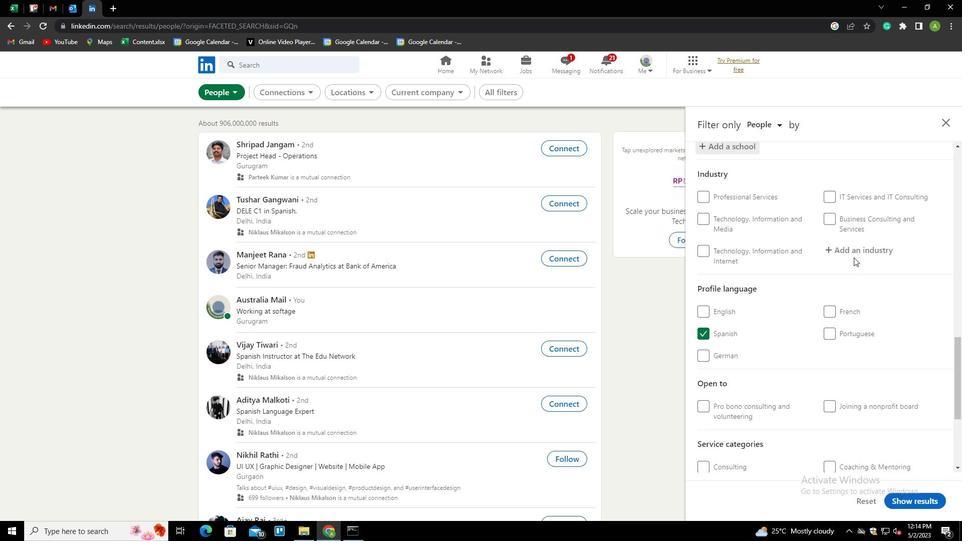 
Action: Mouse pressed left at (852, 246)
Screenshot: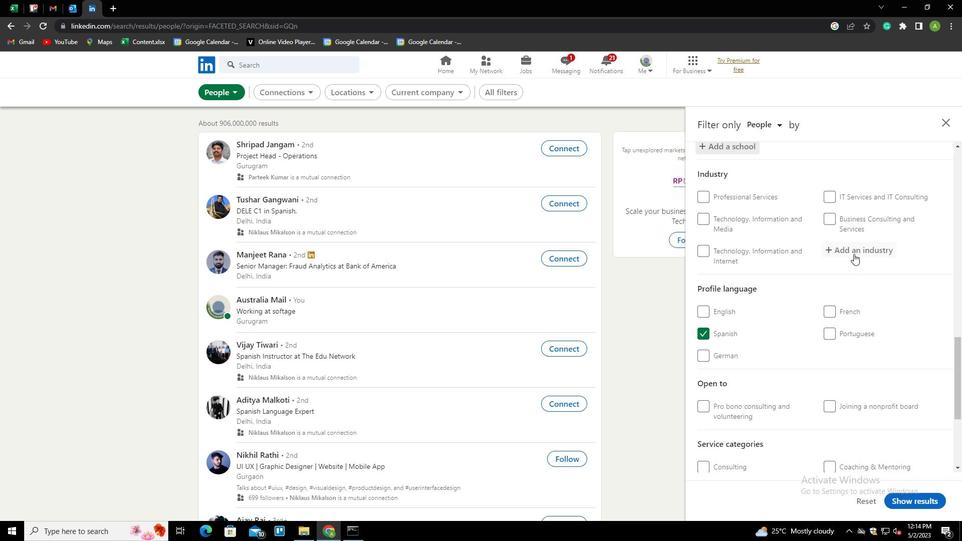 
Action: Key pressed <Key.shift>MININ<Key.down><Key.enter>
Screenshot: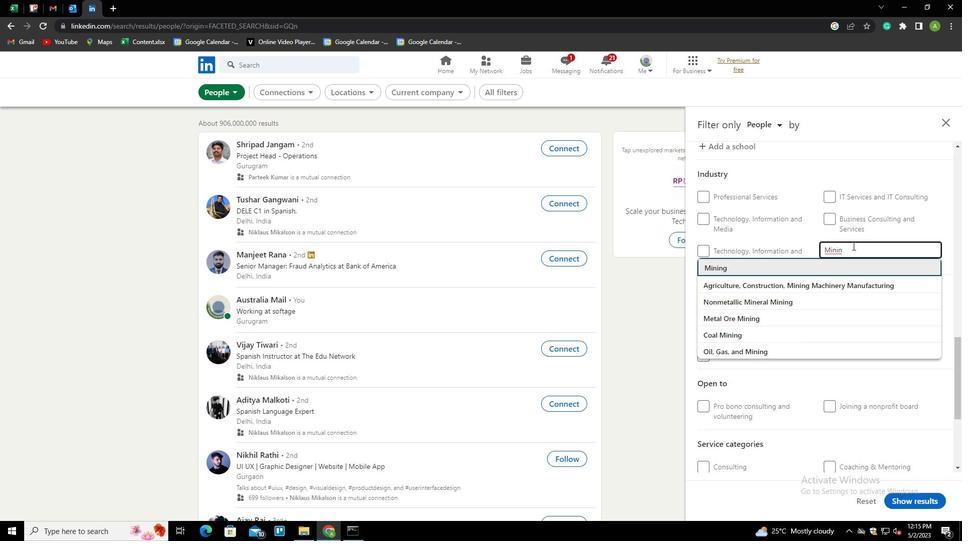 
Action: Mouse scrolled (852, 245) with delta (0, 0)
Screenshot: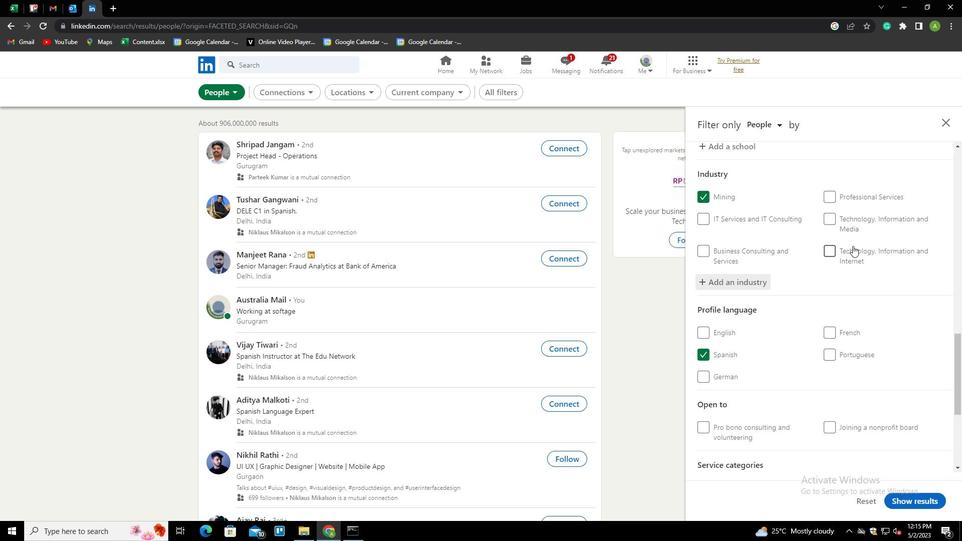 
Action: Mouse scrolled (852, 245) with delta (0, 0)
Screenshot: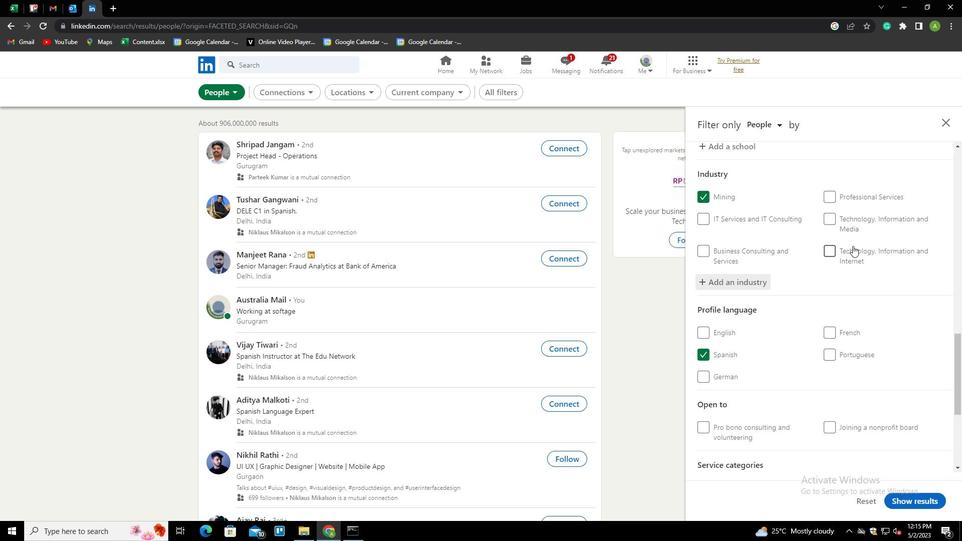 
Action: Mouse scrolled (852, 245) with delta (0, 0)
Screenshot: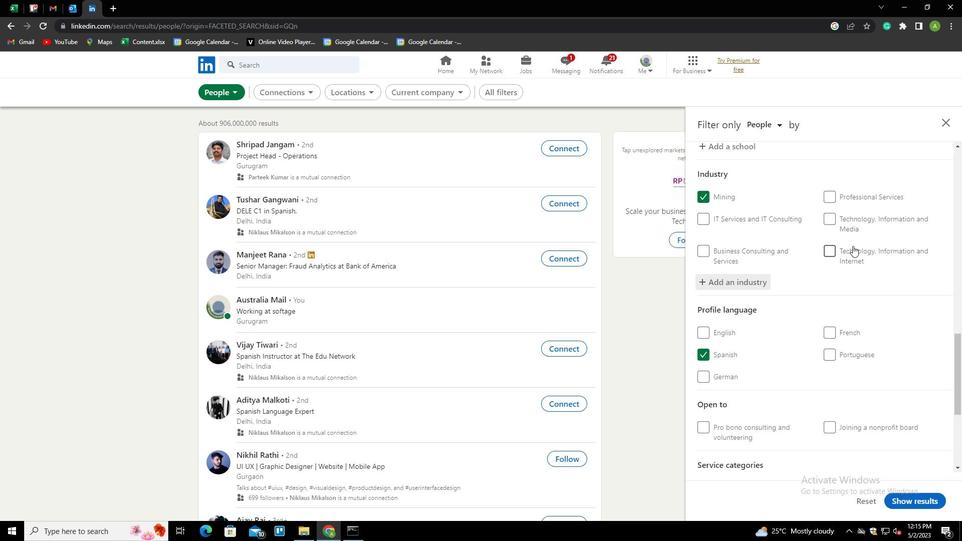 
Action: Mouse scrolled (852, 245) with delta (0, 0)
Screenshot: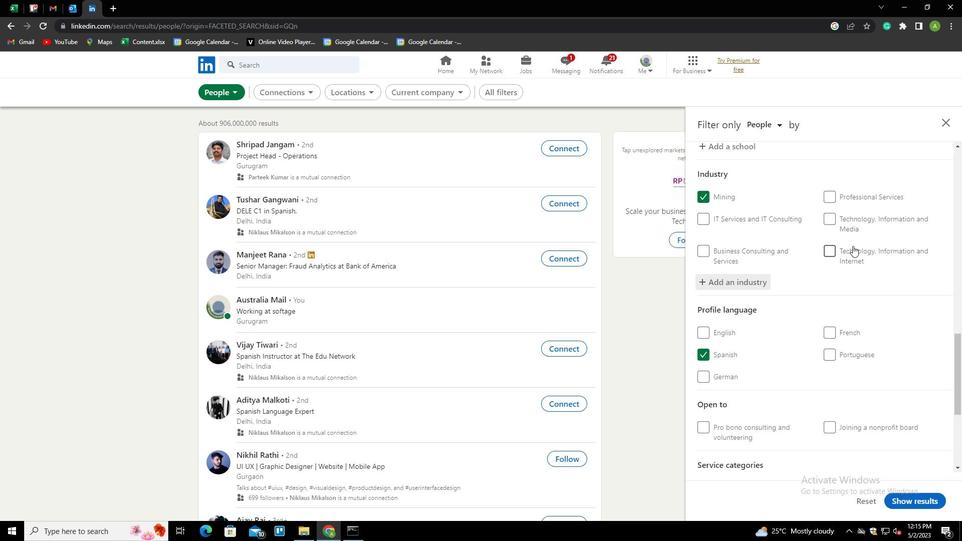 
Action: Mouse moved to (846, 334)
Screenshot: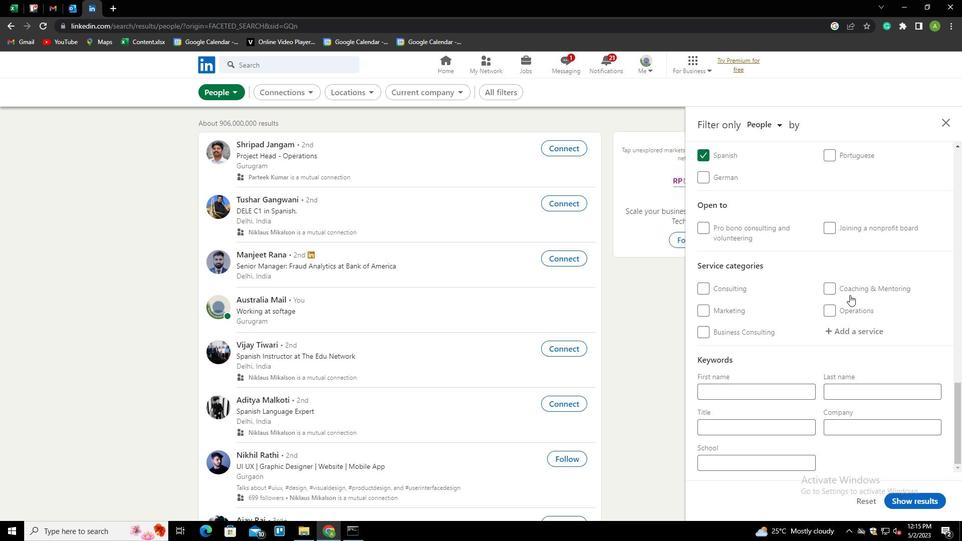 
Action: Mouse pressed left at (846, 334)
Screenshot: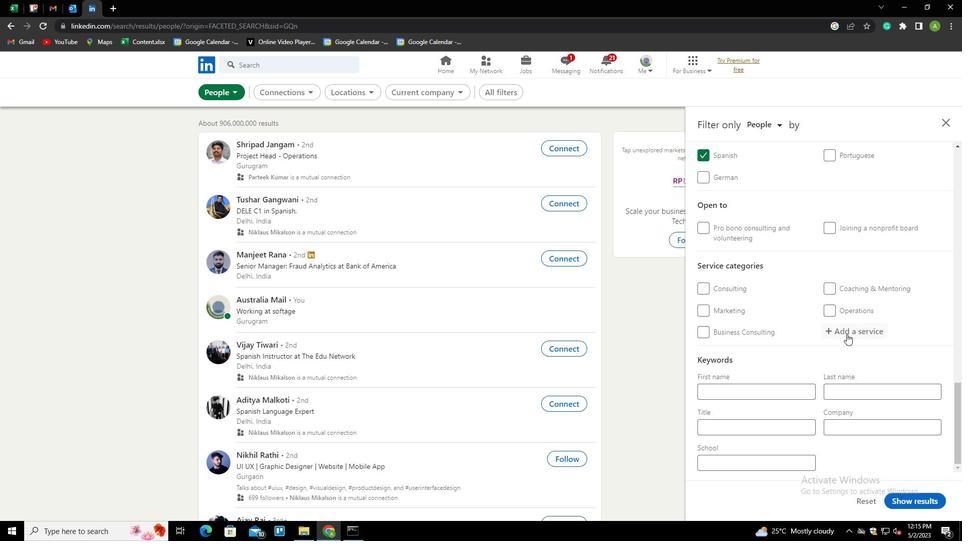 
Action: Key pressed <Key.shift>ANIMATION<Key.down><Key.enter>
Screenshot: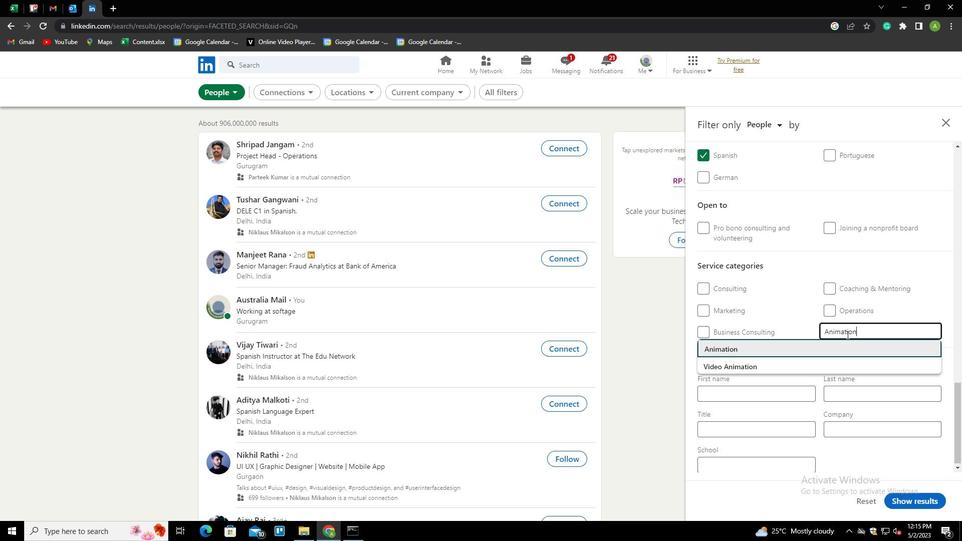 
Action: Mouse scrolled (846, 334) with delta (0, 0)
Screenshot: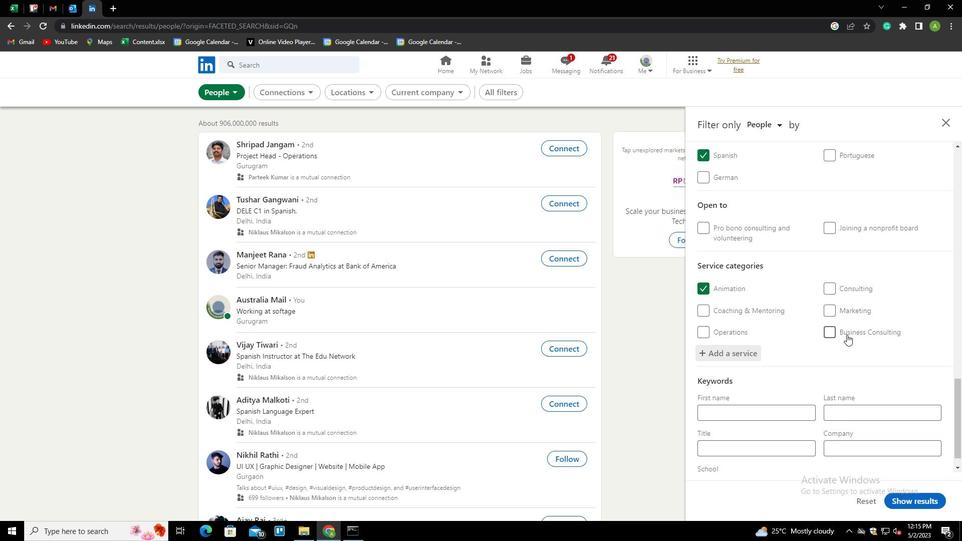 
Action: Mouse scrolled (846, 334) with delta (0, 0)
Screenshot: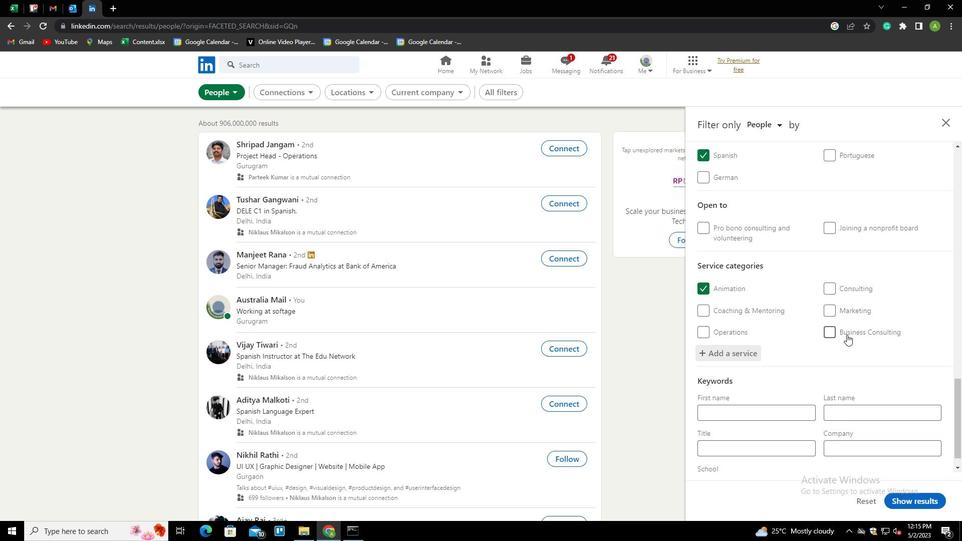 
Action: Mouse scrolled (846, 334) with delta (0, 0)
Screenshot: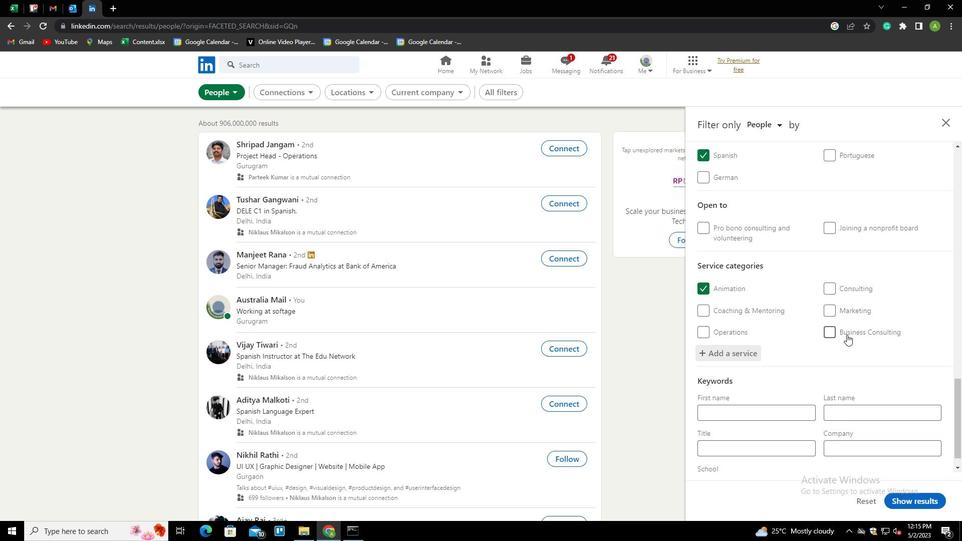 
Action: Mouse scrolled (846, 334) with delta (0, 0)
Screenshot: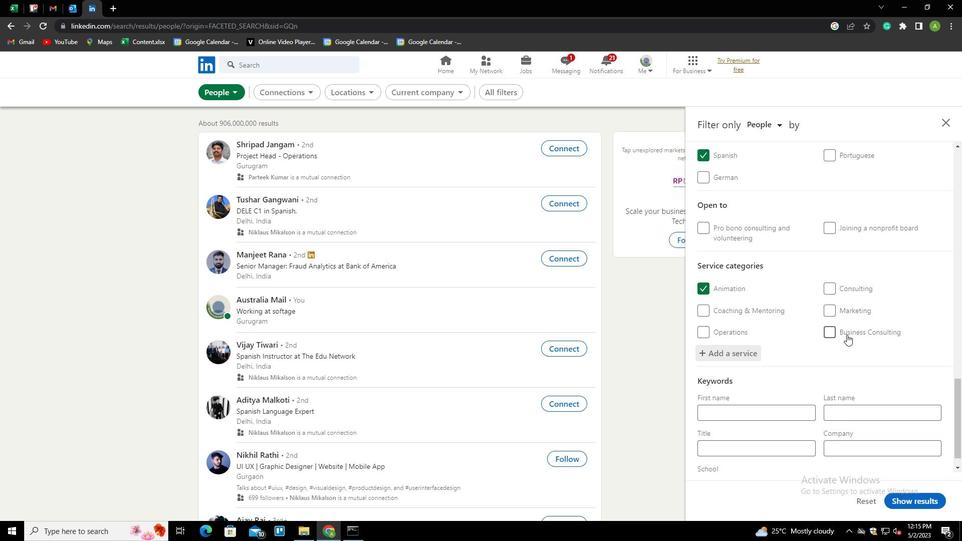 
Action: Mouse scrolled (846, 334) with delta (0, 0)
Screenshot: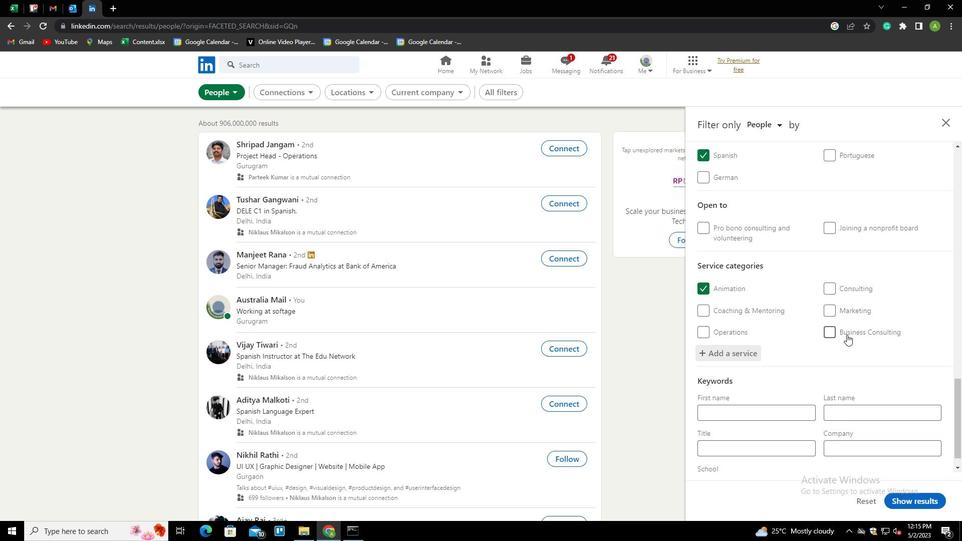 
Action: Mouse scrolled (846, 334) with delta (0, 0)
Screenshot: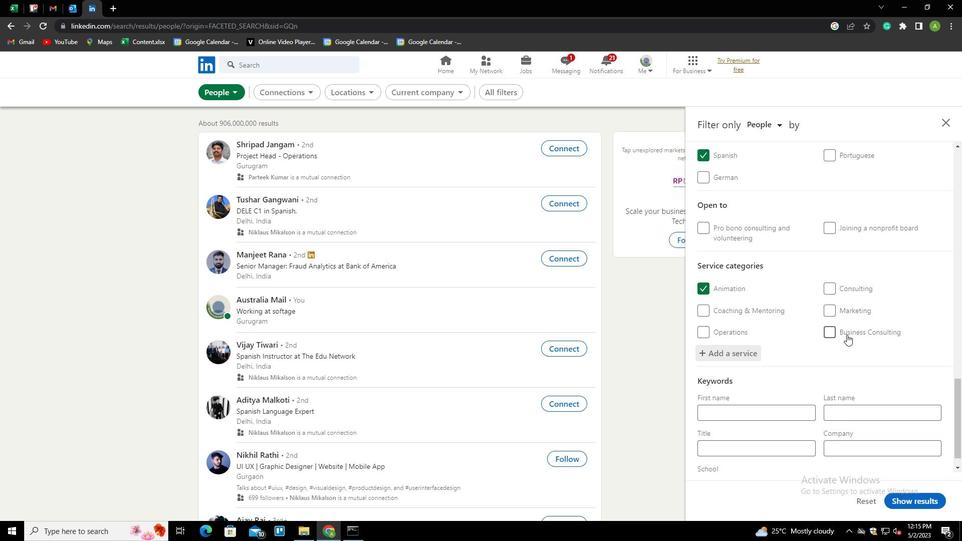 
Action: Mouse scrolled (846, 334) with delta (0, 0)
Screenshot: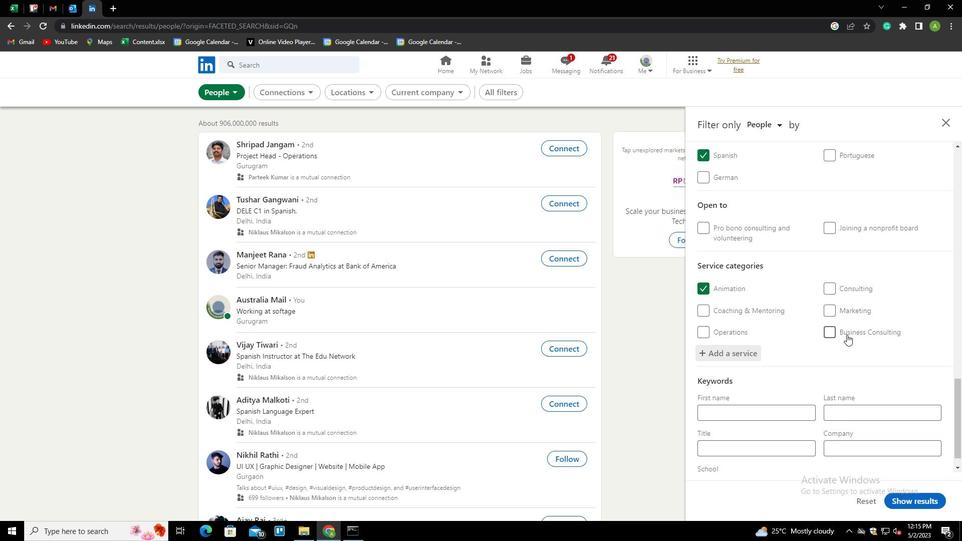 
Action: Mouse moved to (733, 432)
Screenshot: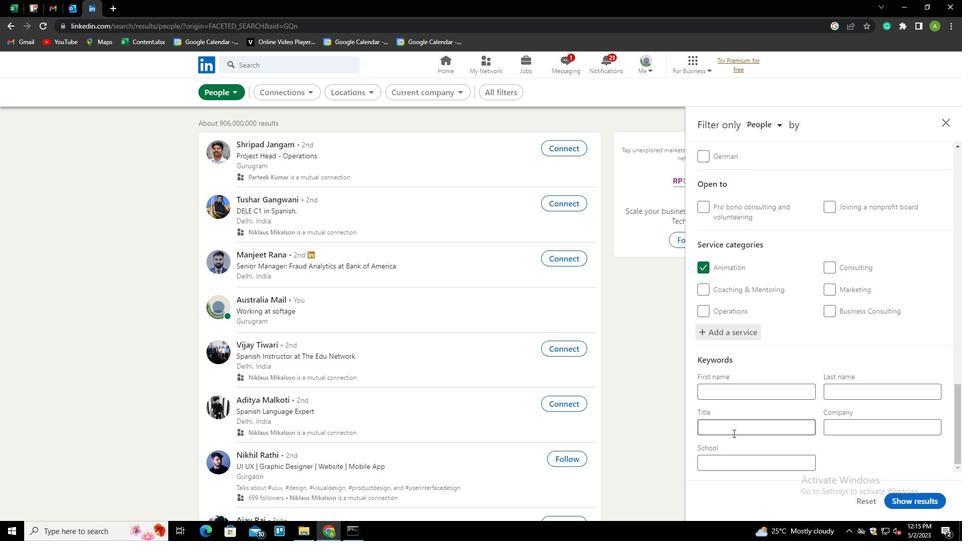 
Action: Mouse pressed left at (733, 432)
Screenshot: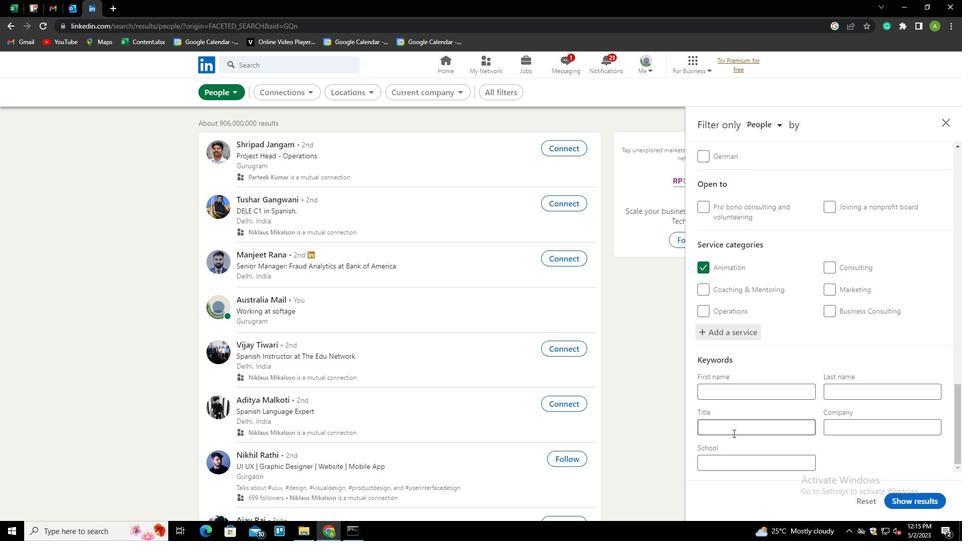 
Action: Key pressed <Key.shift><Key.shift><Key.shift>SW<Key.backspace>QL<Key.space><Key.shift><Key.shift><Key.shift><Key.shift><Key.shift><Key.shift>DEVELOPMENT
Screenshot: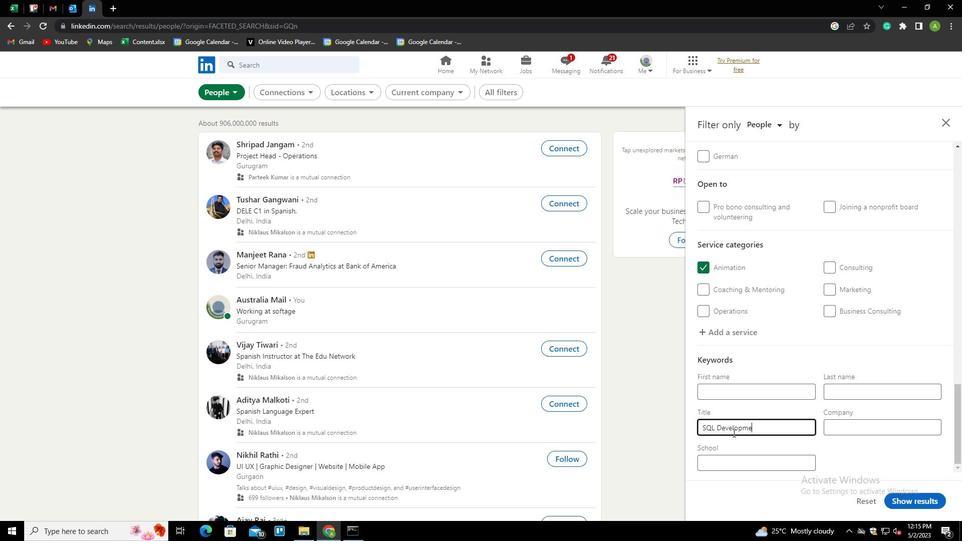 
Action: Mouse moved to (879, 464)
Screenshot: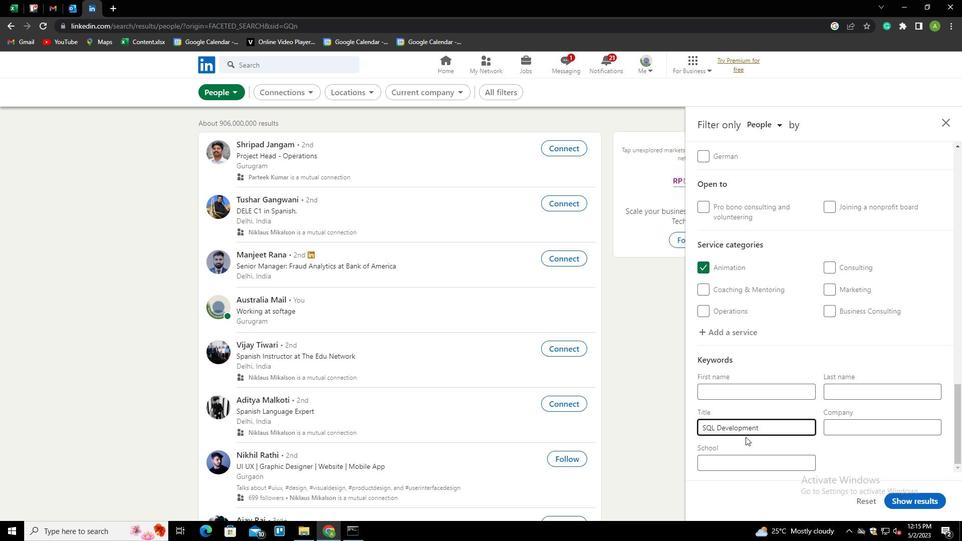 
Action: Mouse pressed left at (879, 464)
Screenshot: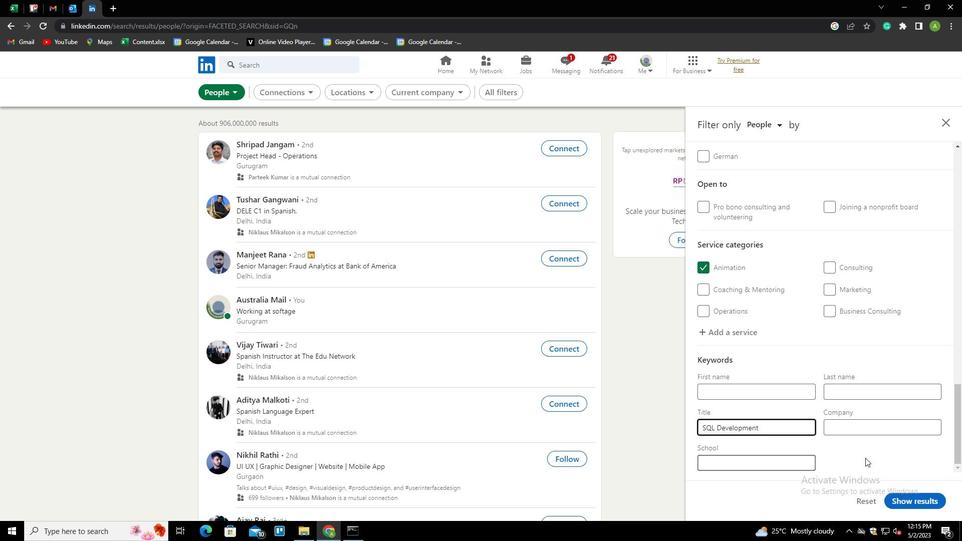 
Action: Mouse moved to (902, 500)
Screenshot: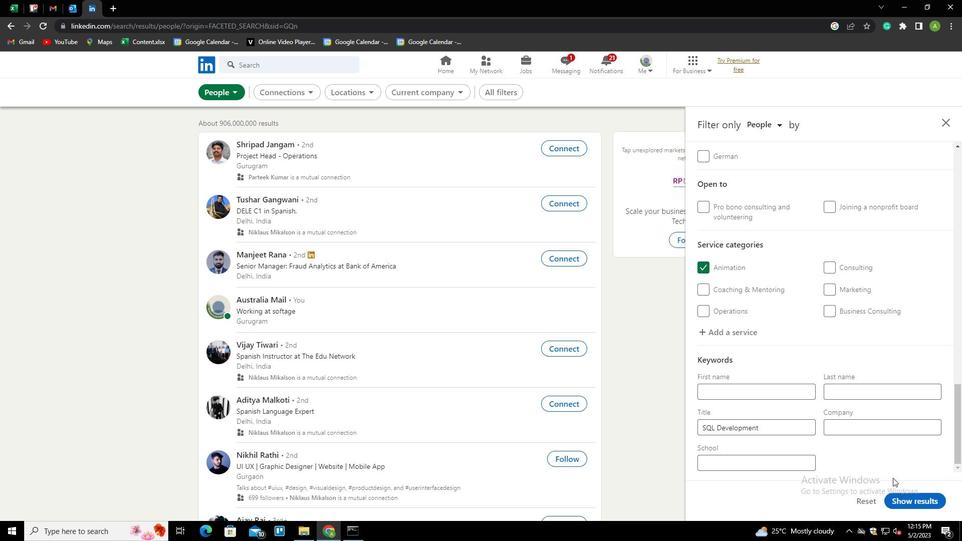
Action: Mouse pressed left at (902, 500)
Screenshot: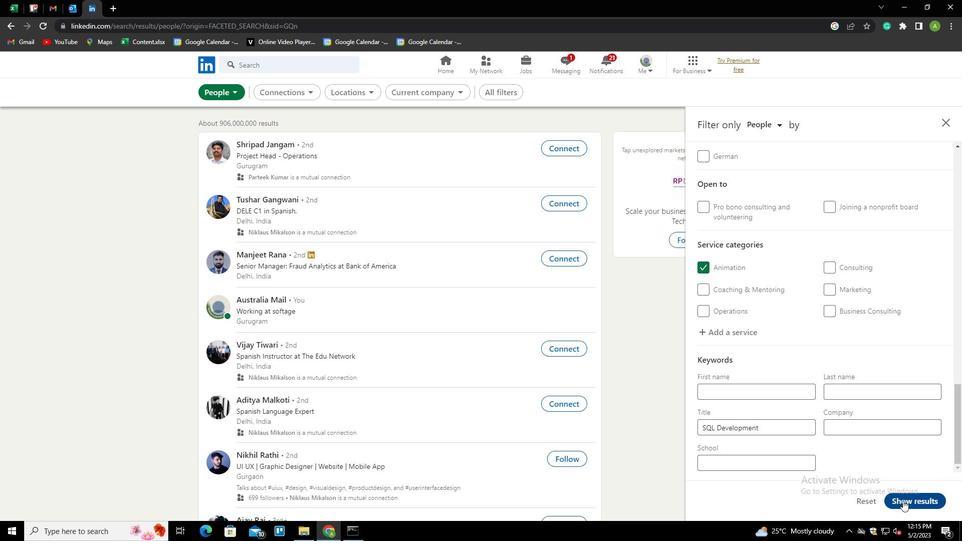 
